 Task: For heading  Tahoma with underline.  font size for heading20,  'Change the font style of data to'Arial.  and font size to 12,  Change the alignment of both headline & data to Align left.  In the sheet  auditingSalesByMonth_2022
Action: Mouse moved to (66, 106)
Screenshot: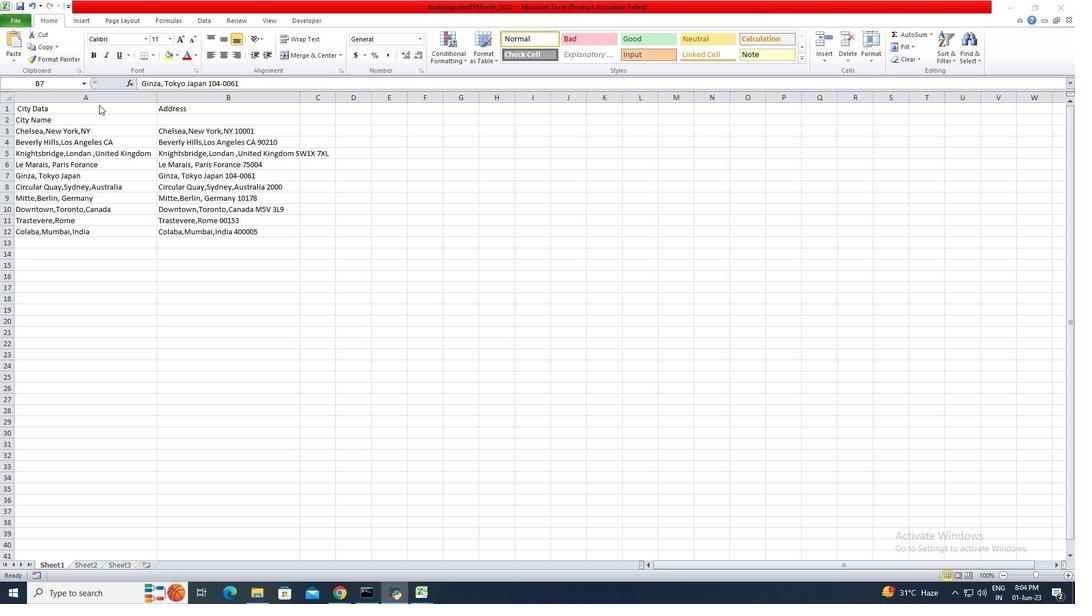 
Action: Mouse pressed left at (66, 106)
Screenshot: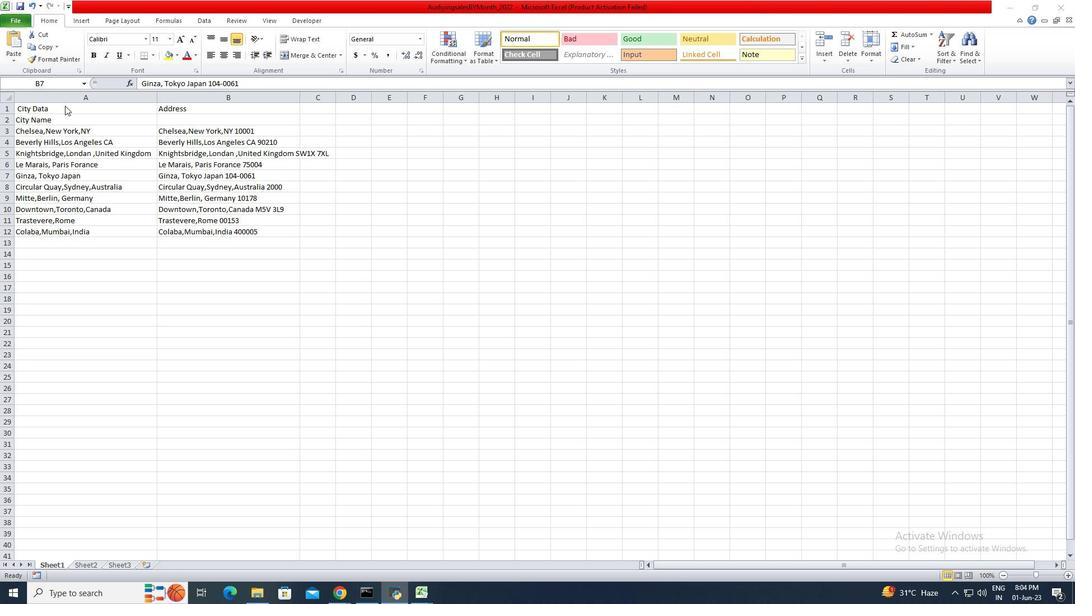 
Action: Mouse moved to (35, 111)
Screenshot: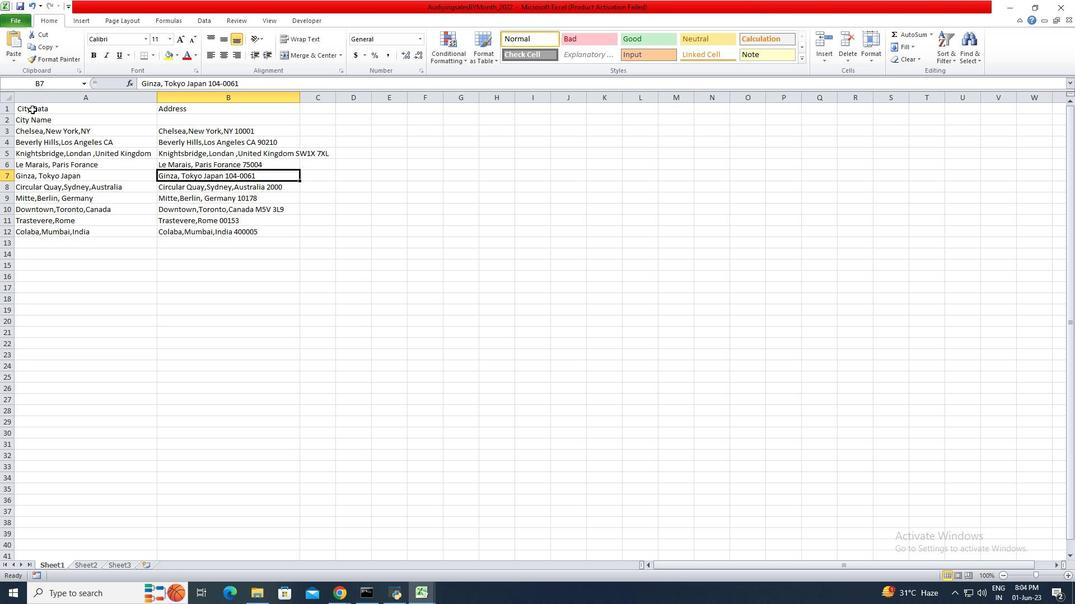 
Action: Mouse pressed left at (35, 111)
Screenshot: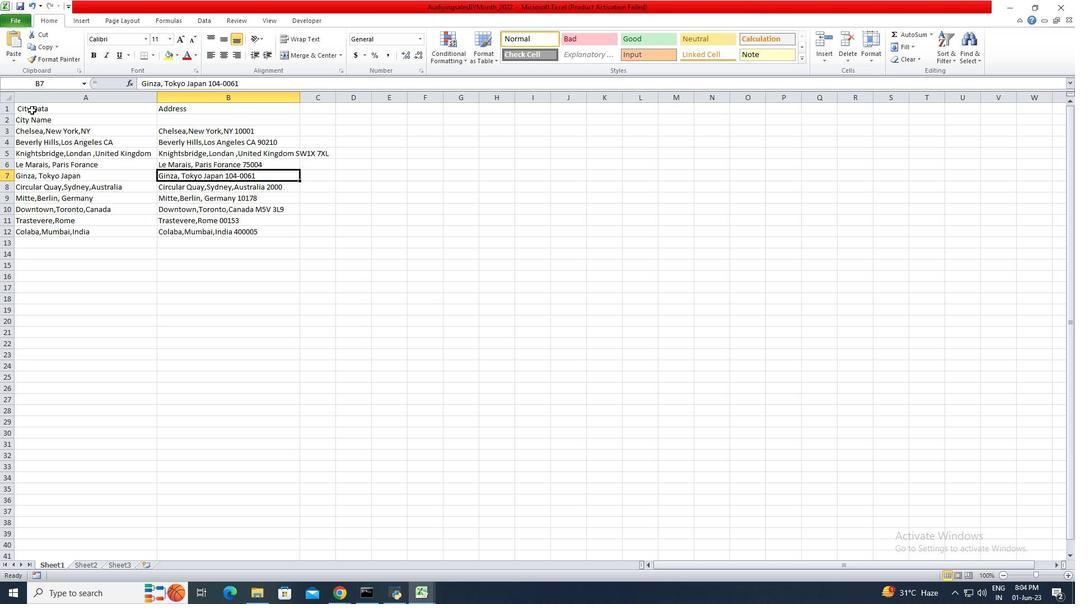 
Action: Mouse pressed left at (35, 111)
Screenshot: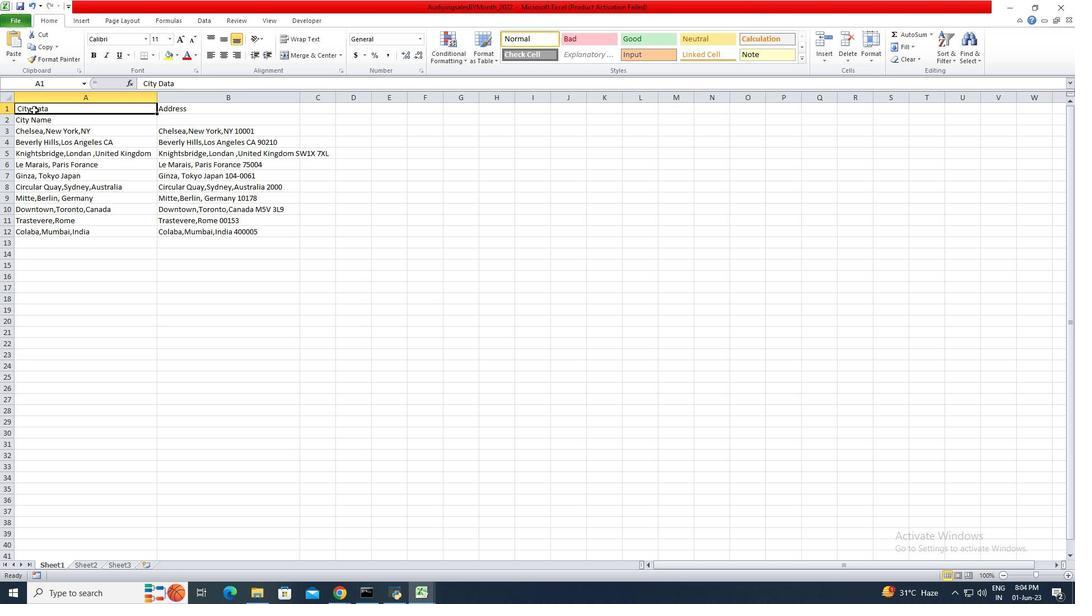 
Action: Mouse pressed left at (35, 111)
Screenshot: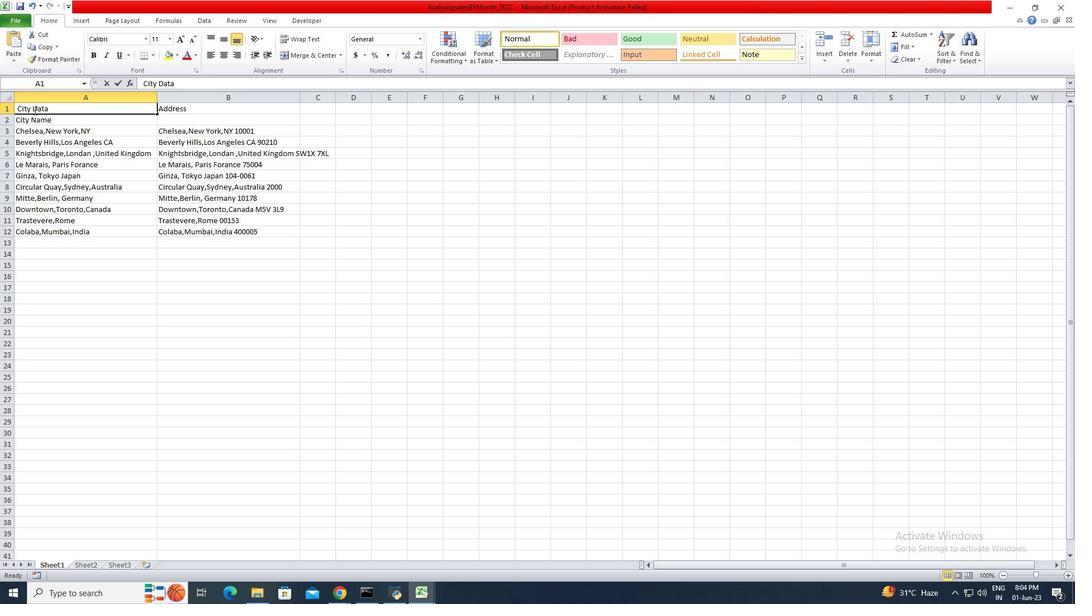 
Action: Mouse moved to (47, 111)
Screenshot: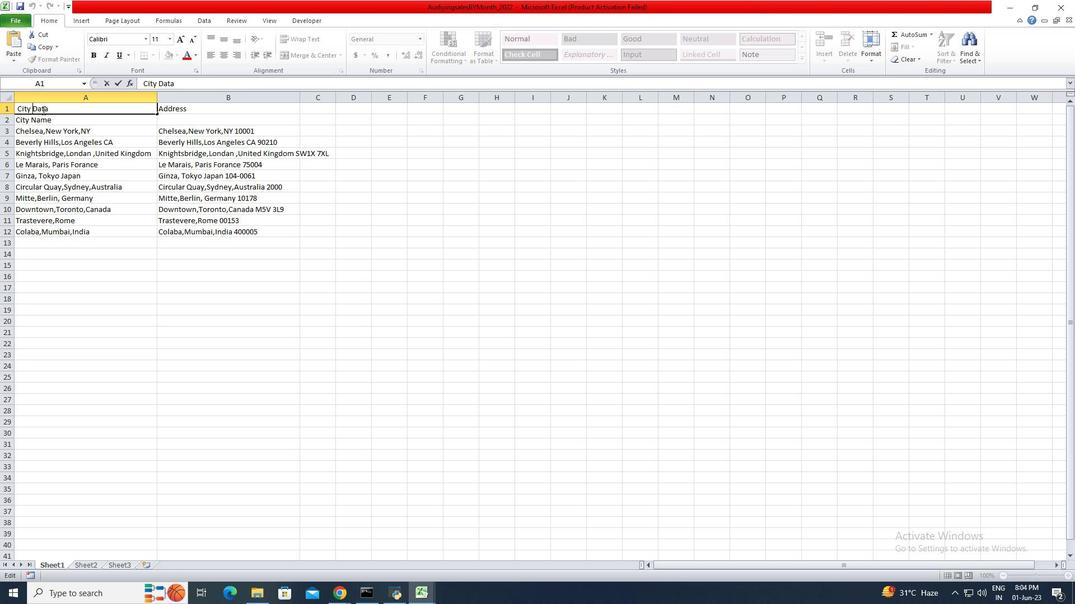 
Action: Mouse pressed left at (47, 111)
Screenshot: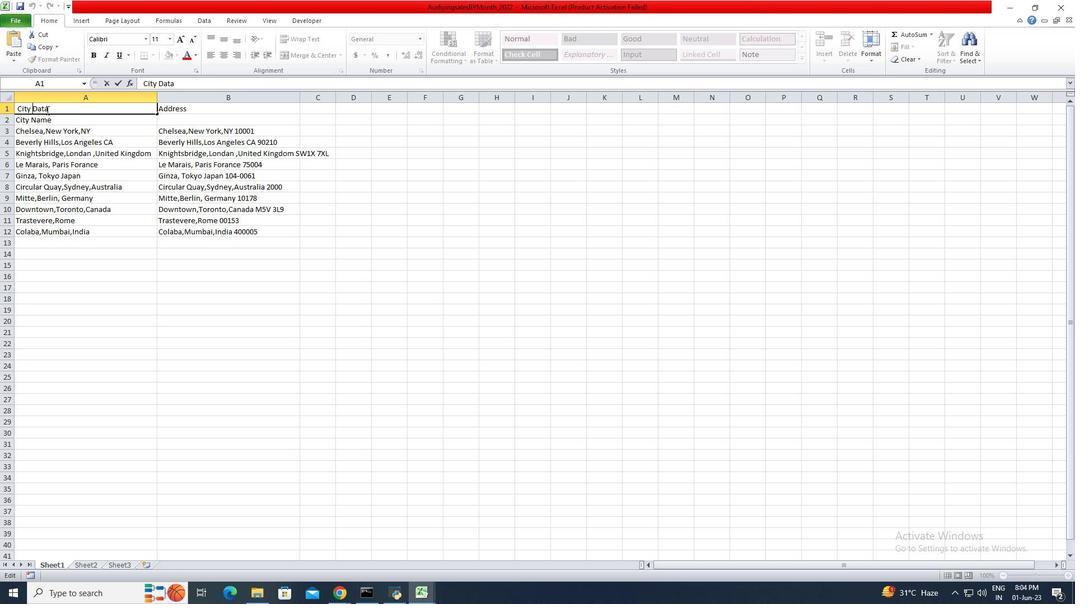 
Action: Mouse moved to (113, 39)
Screenshot: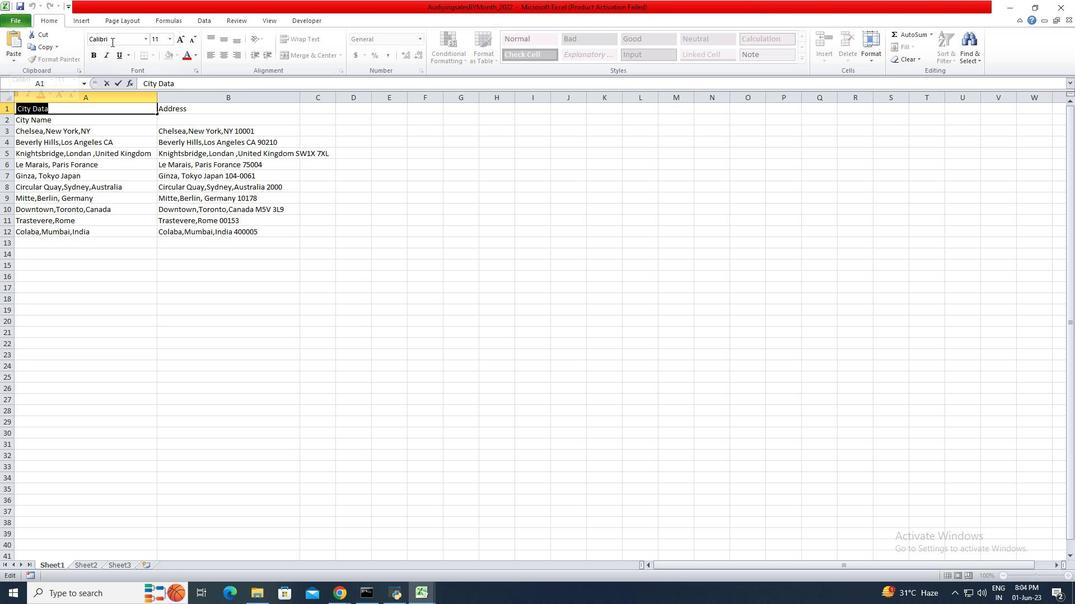 
Action: Mouse pressed left at (113, 39)
Screenshot: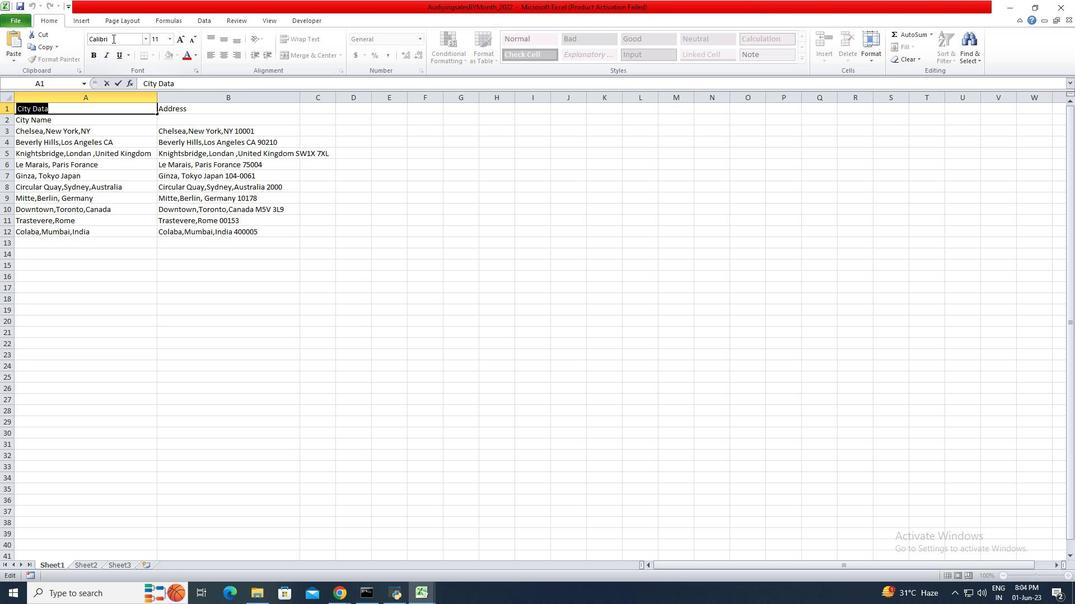 
Action: Key pressed tah<Key.enter>ctrl+U
Screenshot: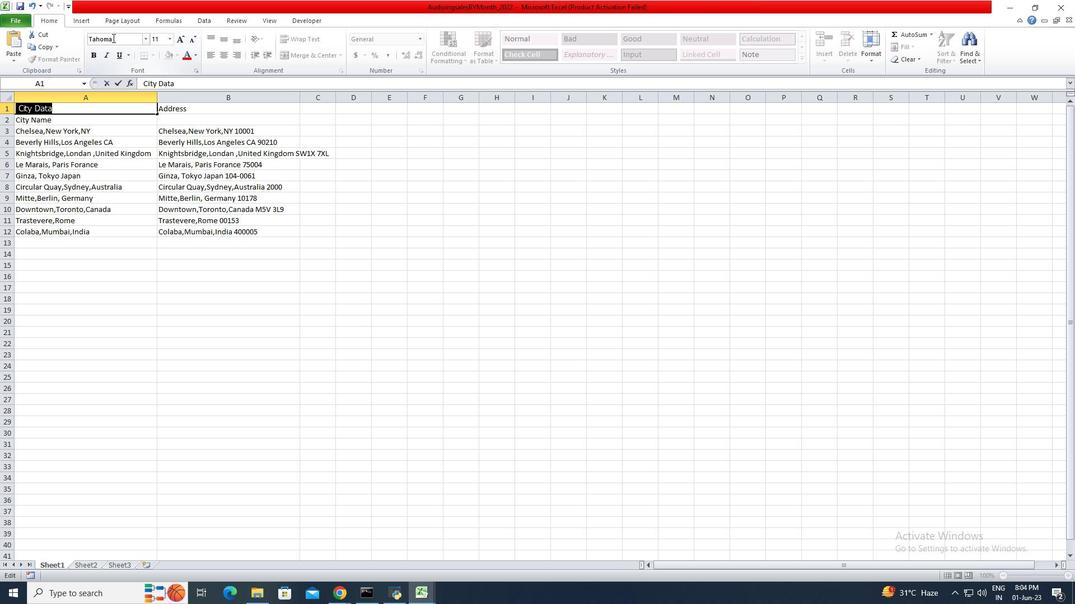 
Action: Mouse moved to (174, 36)
Screenshot: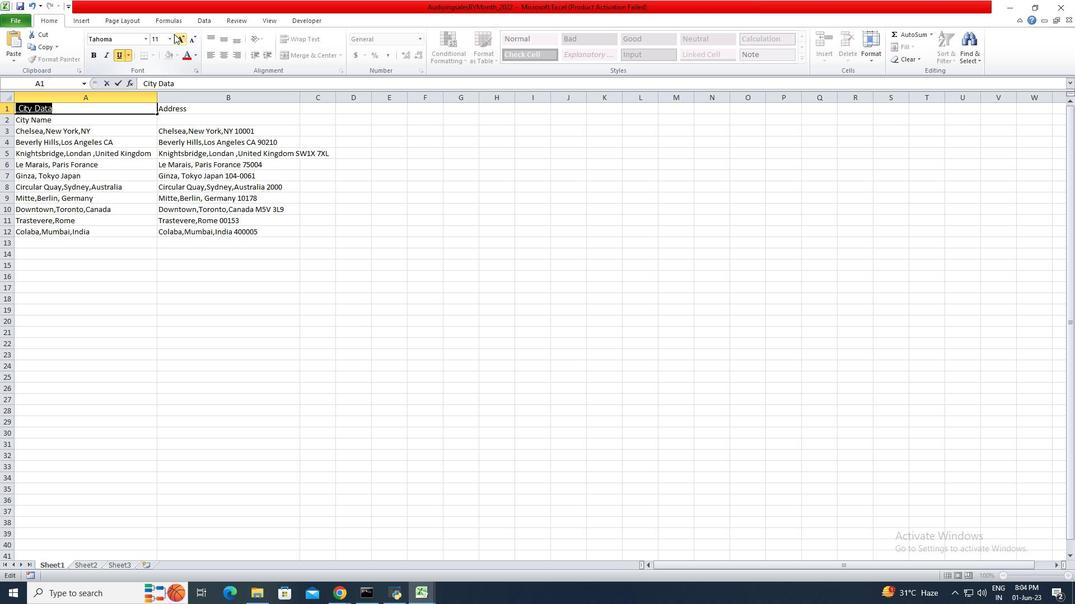 
Action: Mouse pressed left at (174, 36)
Screenshot: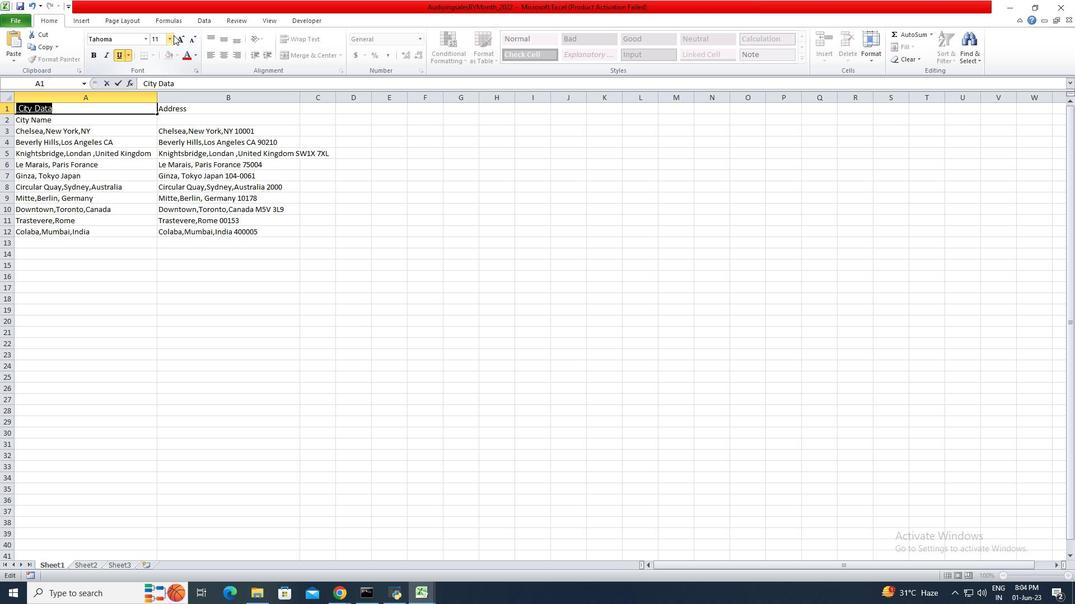 
Action: Mouse moved to (156, 129)
Screenshot: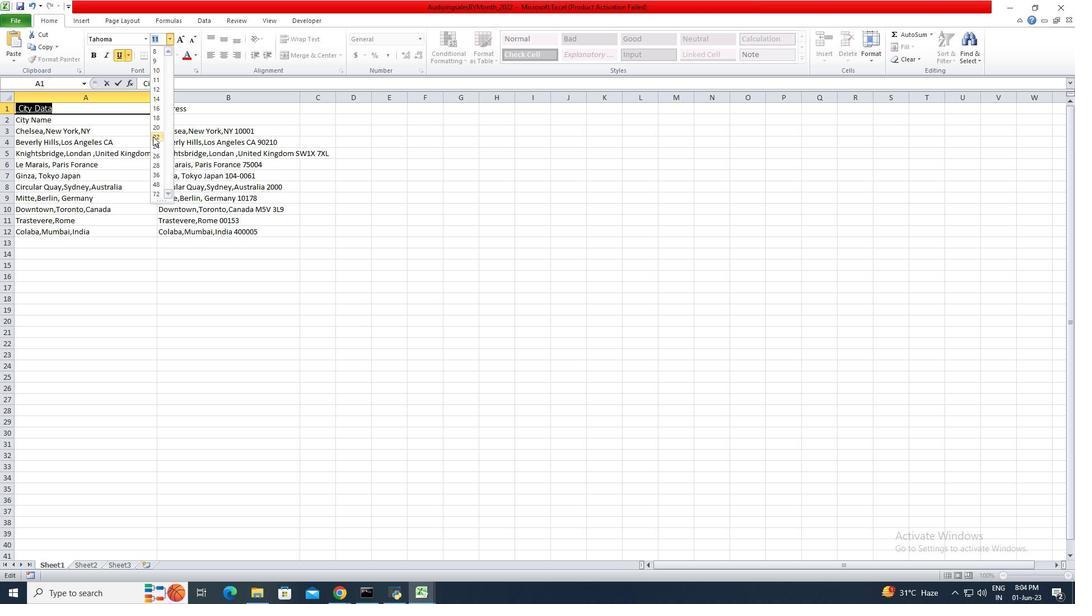 
Action: Mouse pressed left at (156, 129)
Screenshot: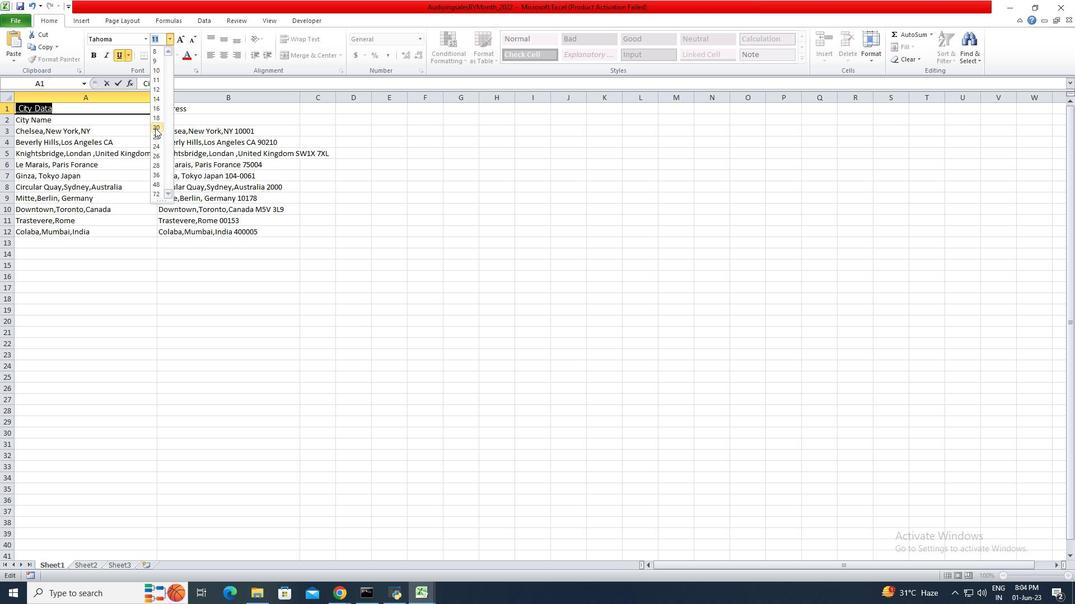 
Action: Mouse moved to (30, 121)
Screenshot: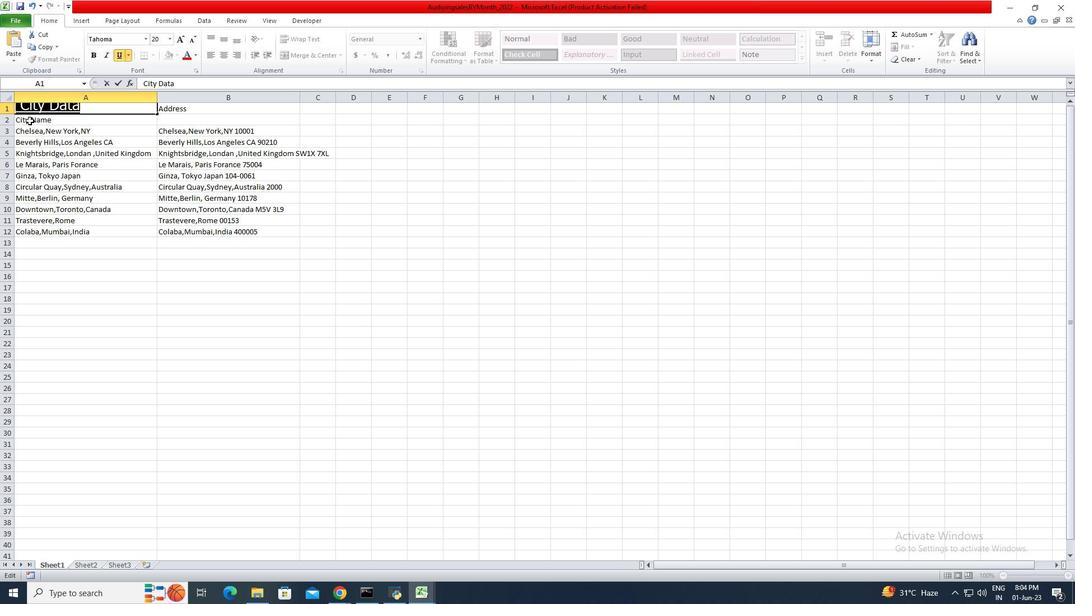 
Action: Mouse pressed left at (30, 121)
Screenshot: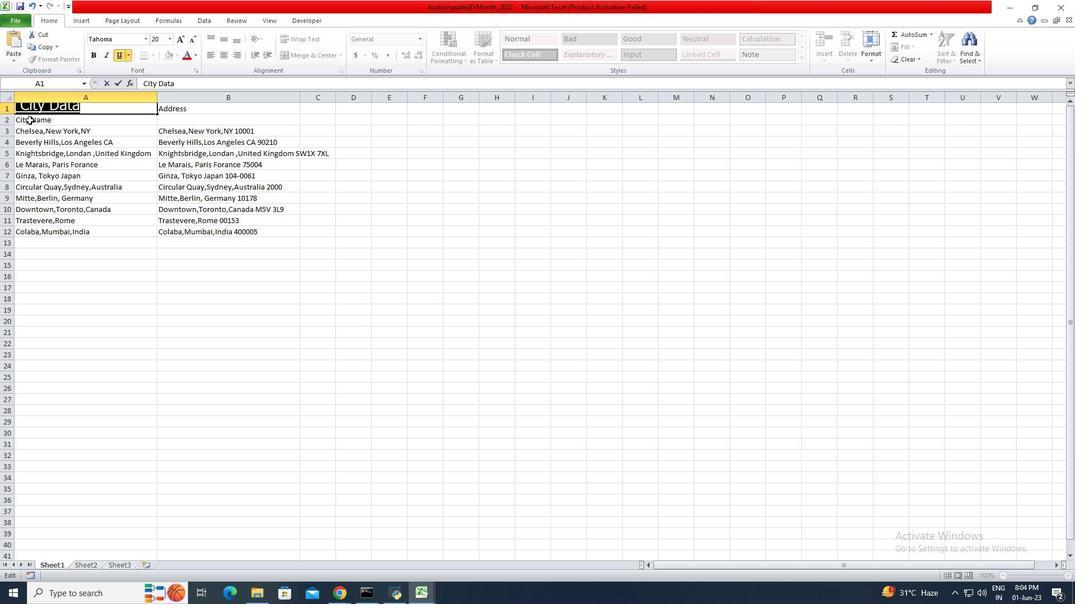 
Action: Mouse moved to (170, 129)
Screenshot: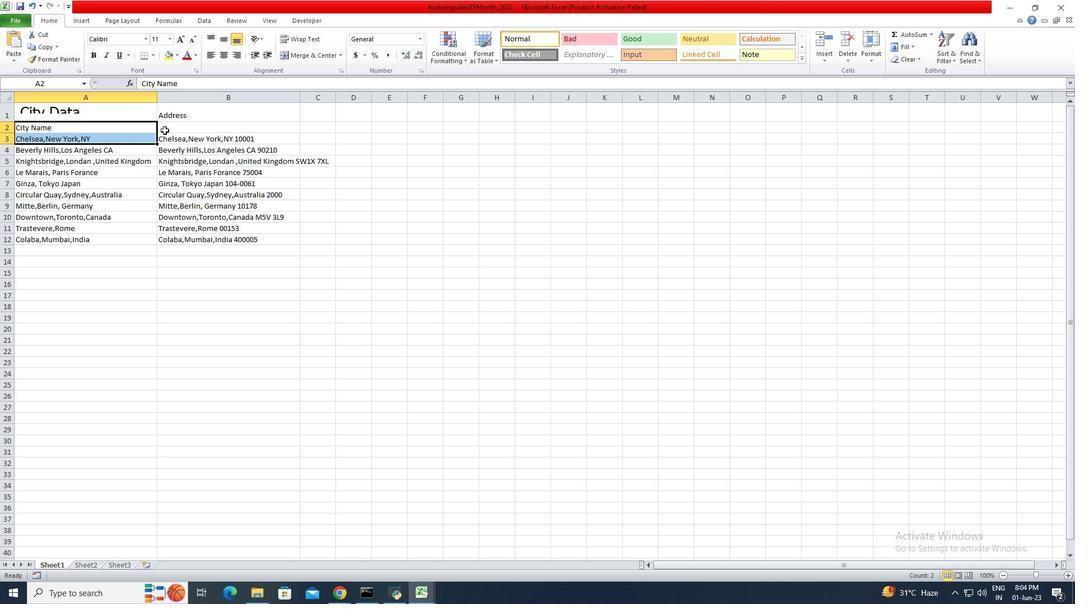 
Action: Mouse pressed left at (170, 129)
Screenshot: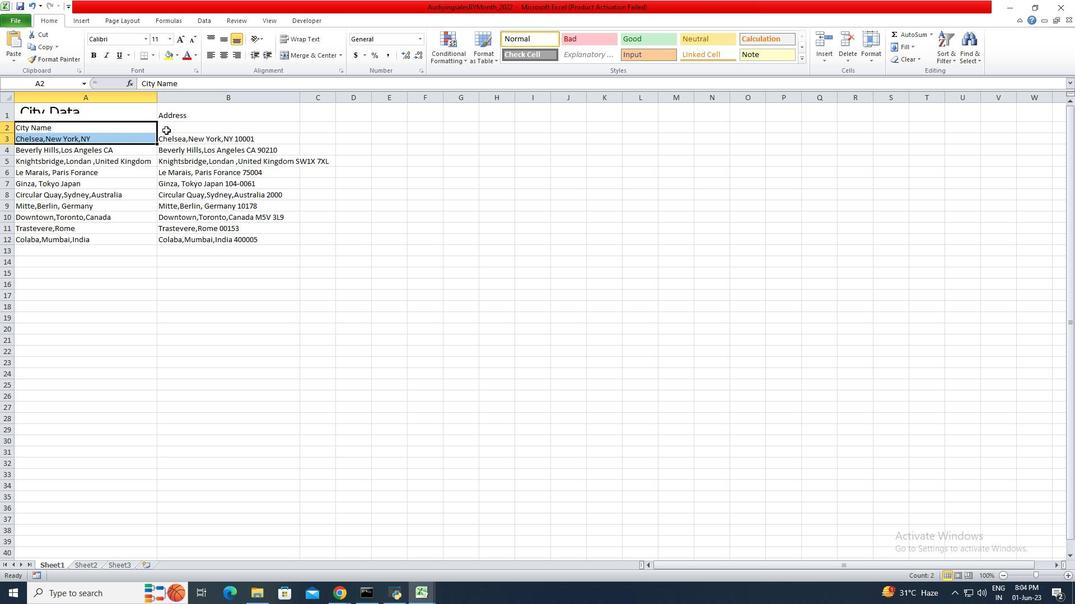 
Action: Mouse moved to (183, 119)
Screenshot: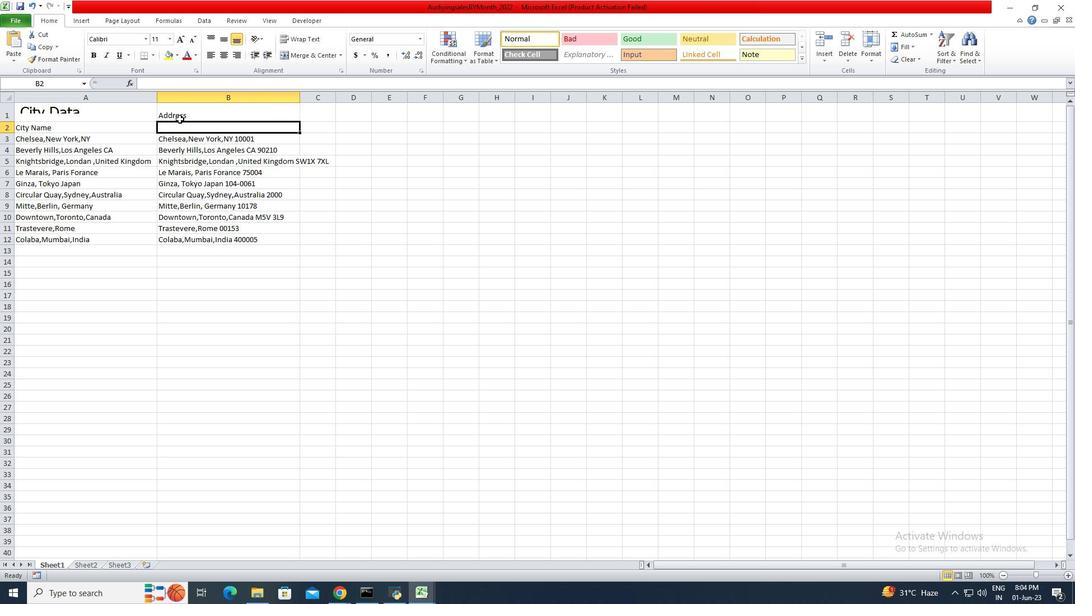 
Action: Mouse pressed left at (183, 119)
Screenshot: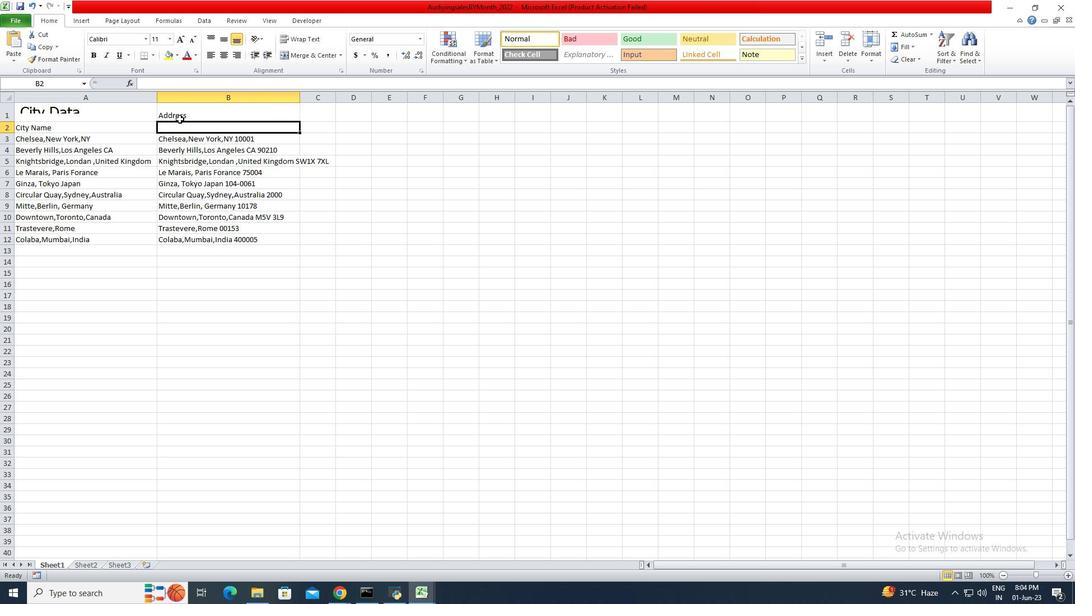 
Action: Mouse moved to (186, 117)
Screenshot: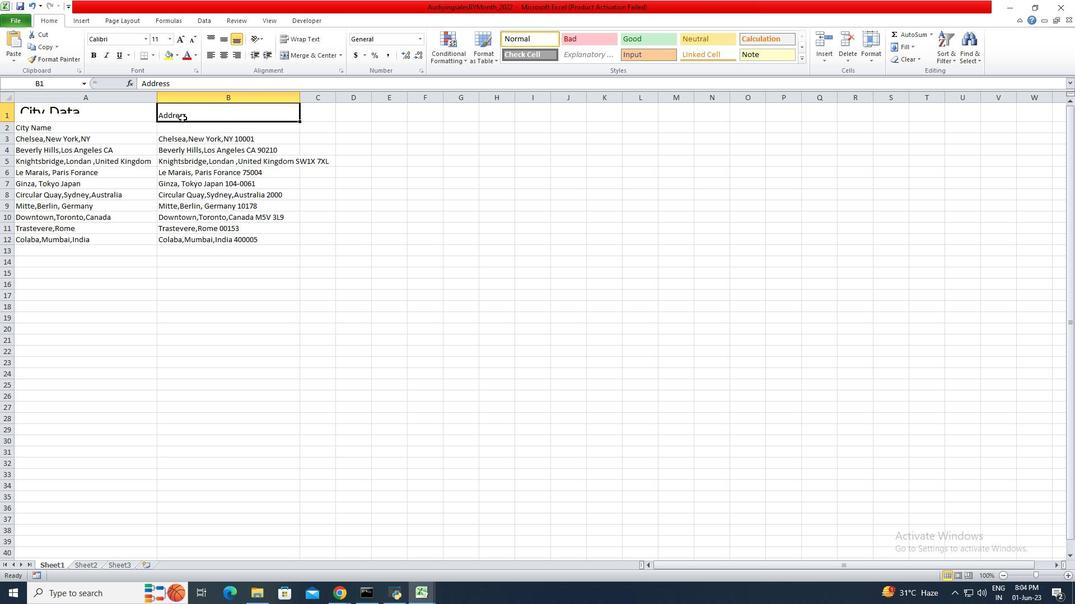 
Action: Mouse pressed left at (186, 117)
Screenshot: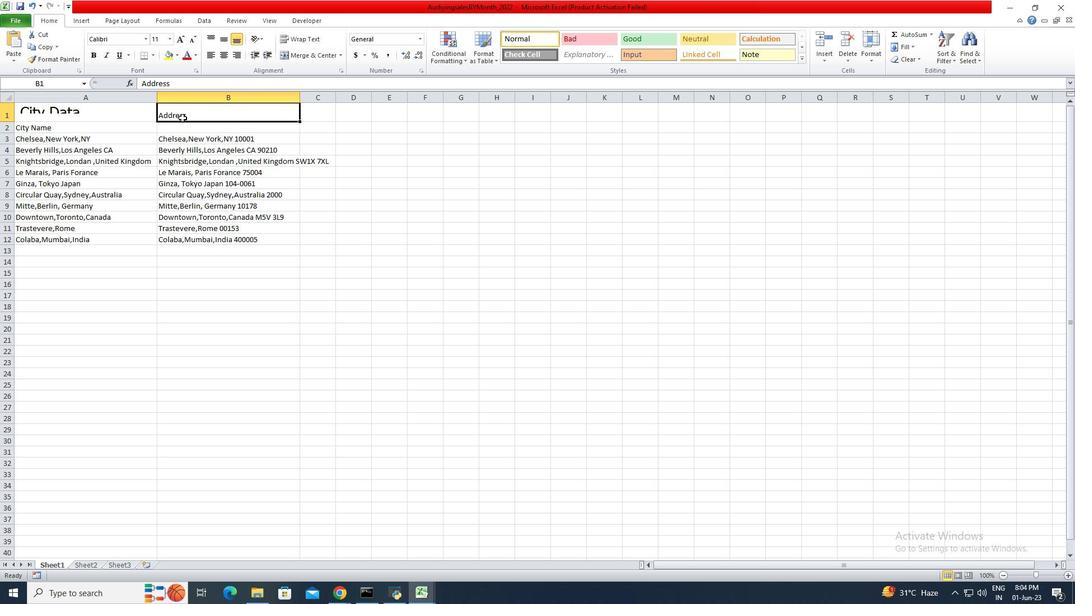 
Action: Mouse pressed left at (186, 117)
Screenshot: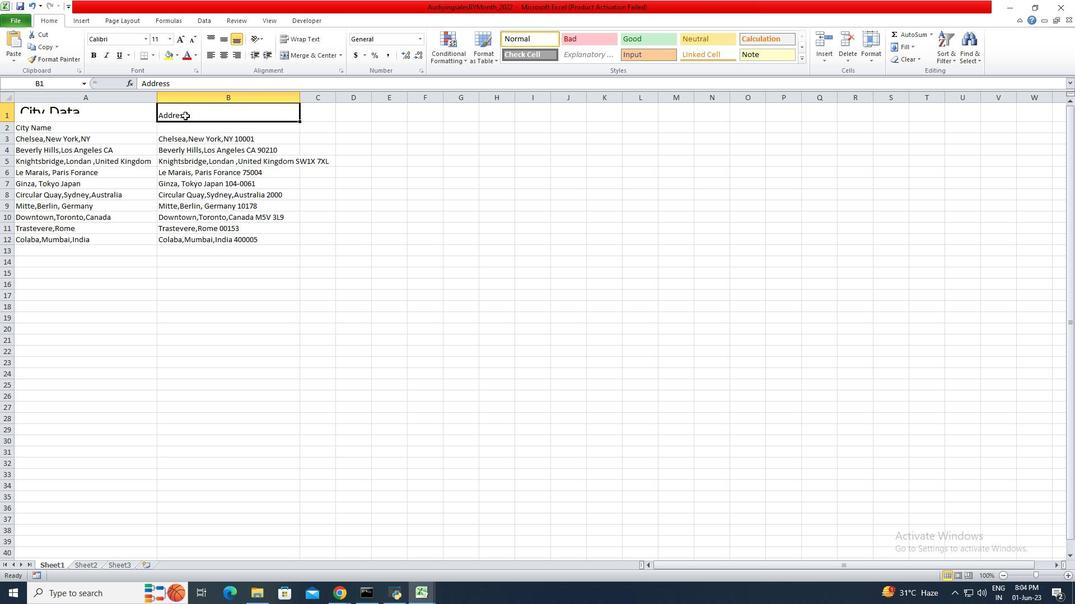 
Action: Mouse pressed left at (186, 117)
Screenshot: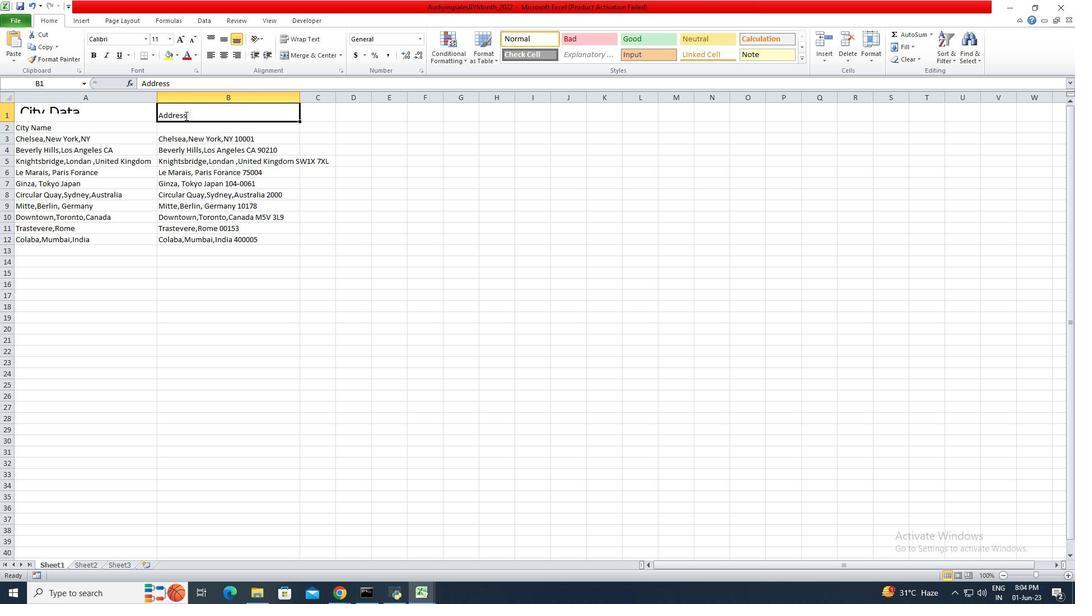 
Action: Mouse pressed left at (186, 117)
Screenshot: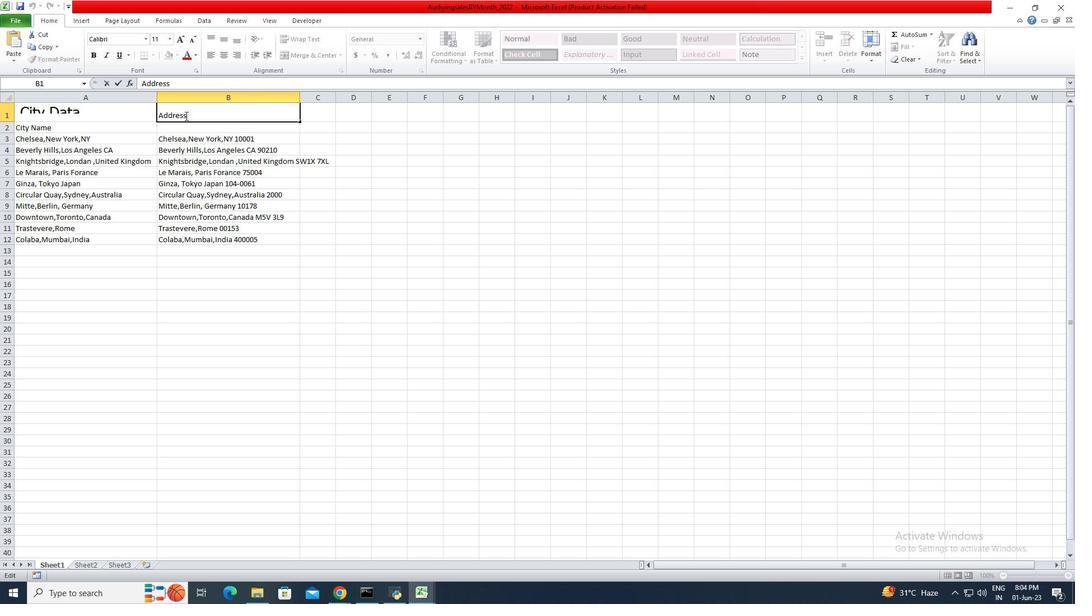 
Action: Mouse moved to (169, 117)
Screenshot: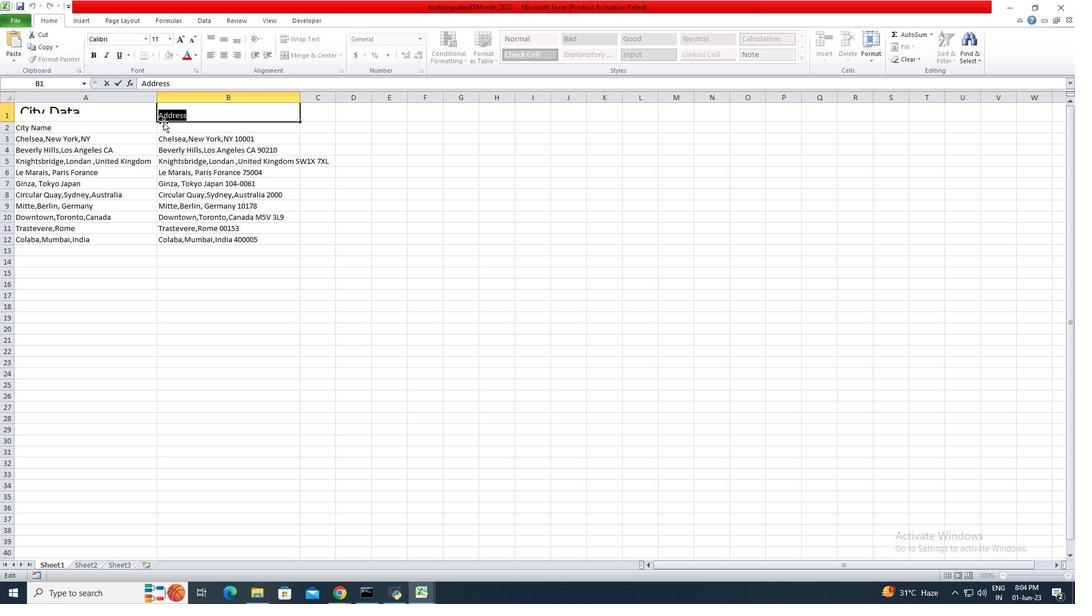 
Action: Mouse pressed right at (169, 117)
Screenshot: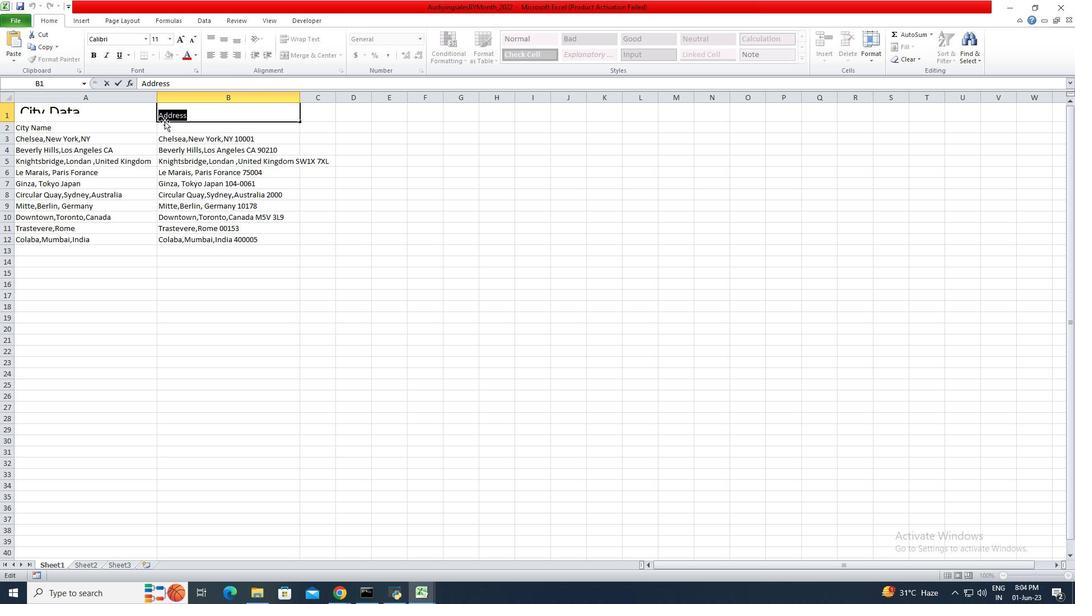 
Action: Mouse moved to (183, 126)
Screenshot: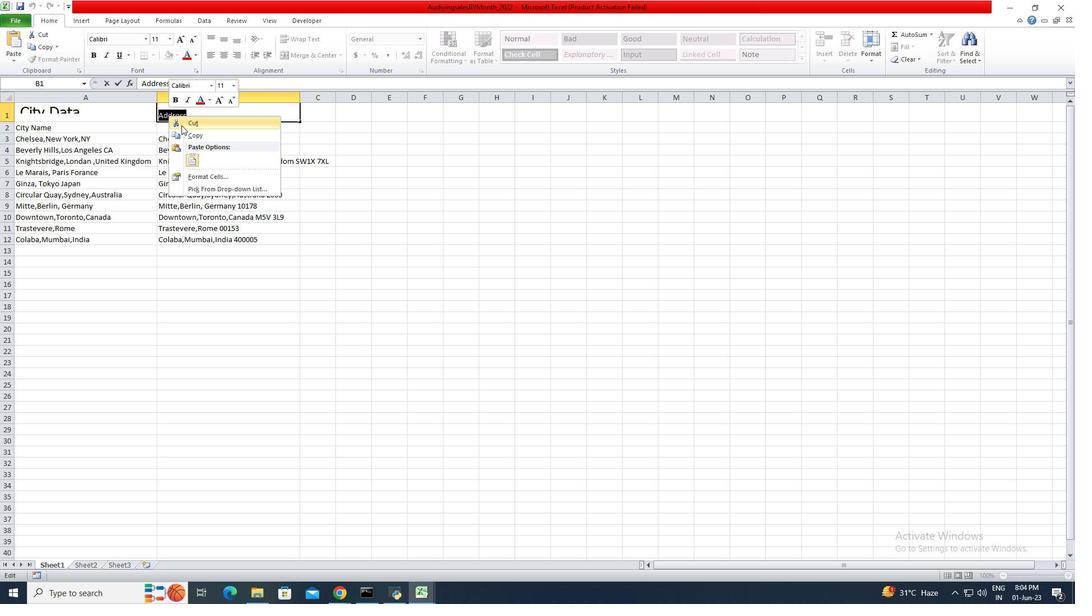 
Action: Mouse pressed left at (183, 126)
Screenshot: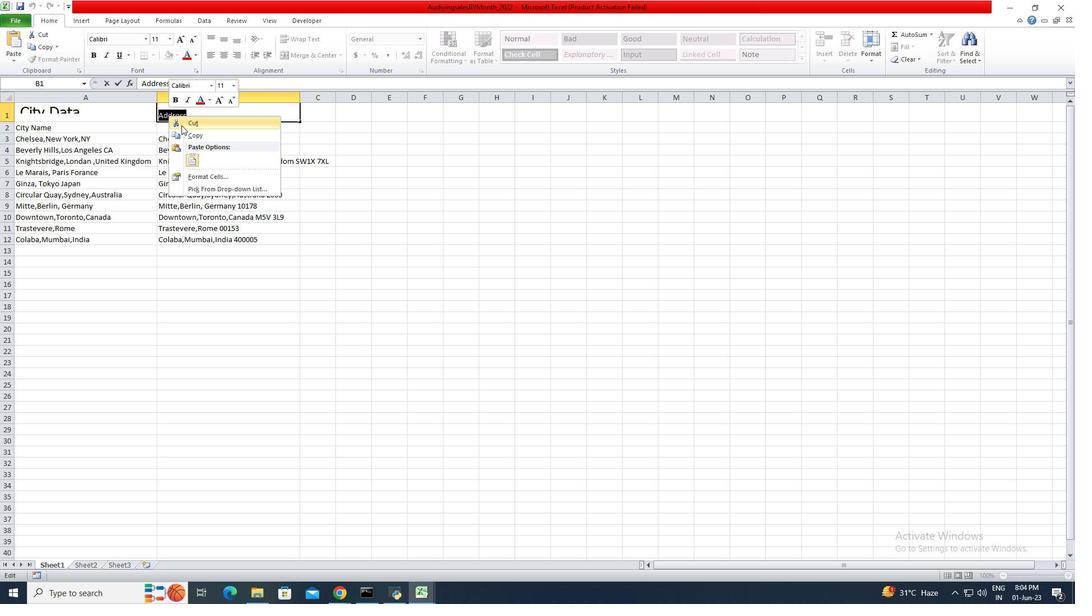 
Action: Mouse moved to (170, 131)
Screenshot: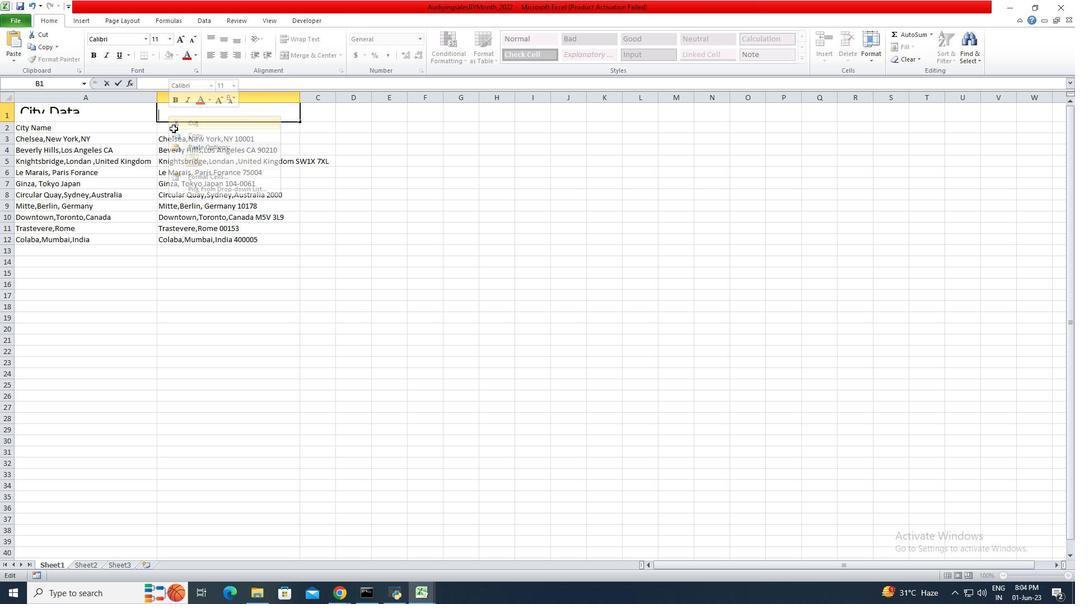 
Action: Mouse pressed left at (170, 131)
Screenshot: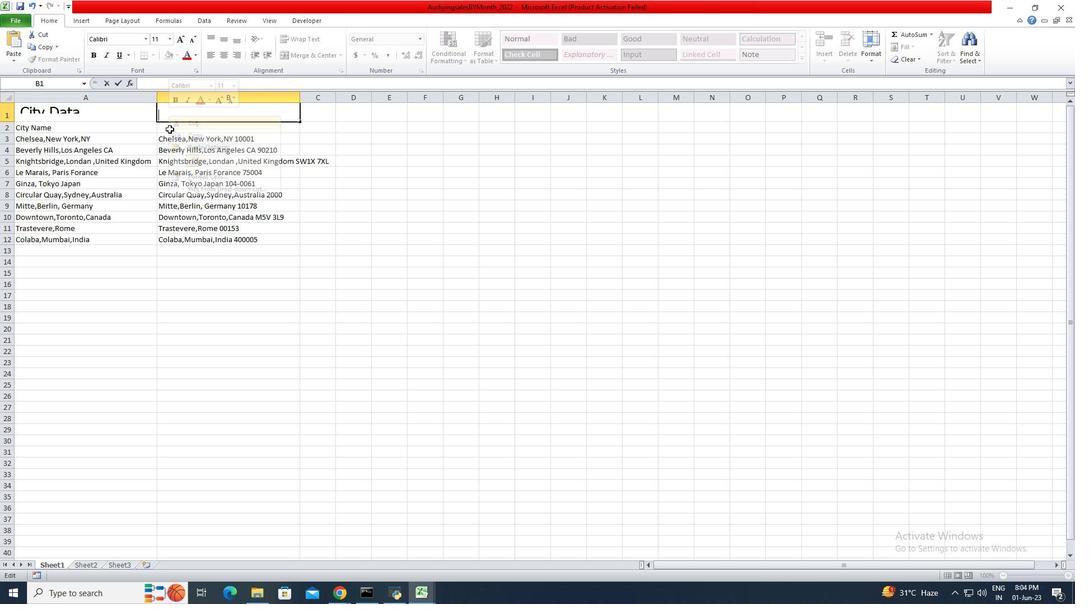 
Action: Mouse pressed right at (170, 131)
Screenshot: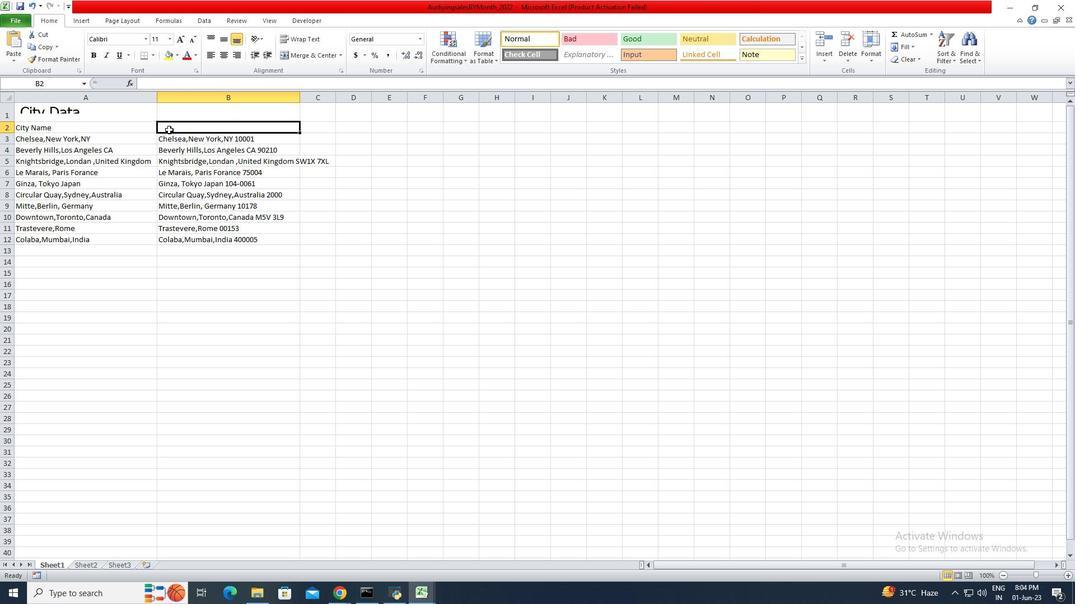 
Action: Mouse moved to (458, 259)
Screenshot: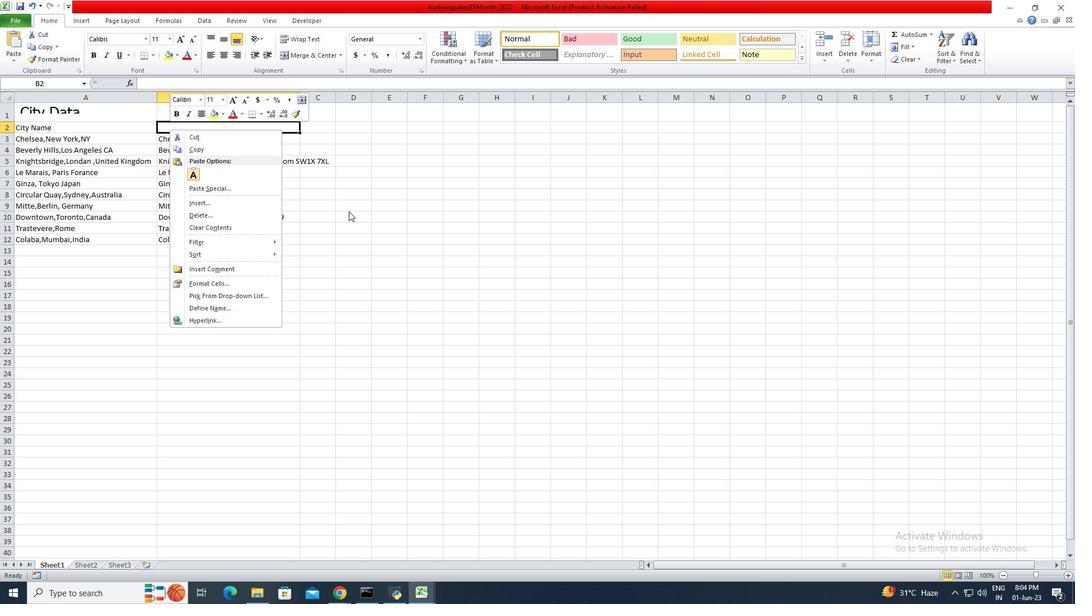 
Action: Mouse pressed left at (458, 259)
Screenshot: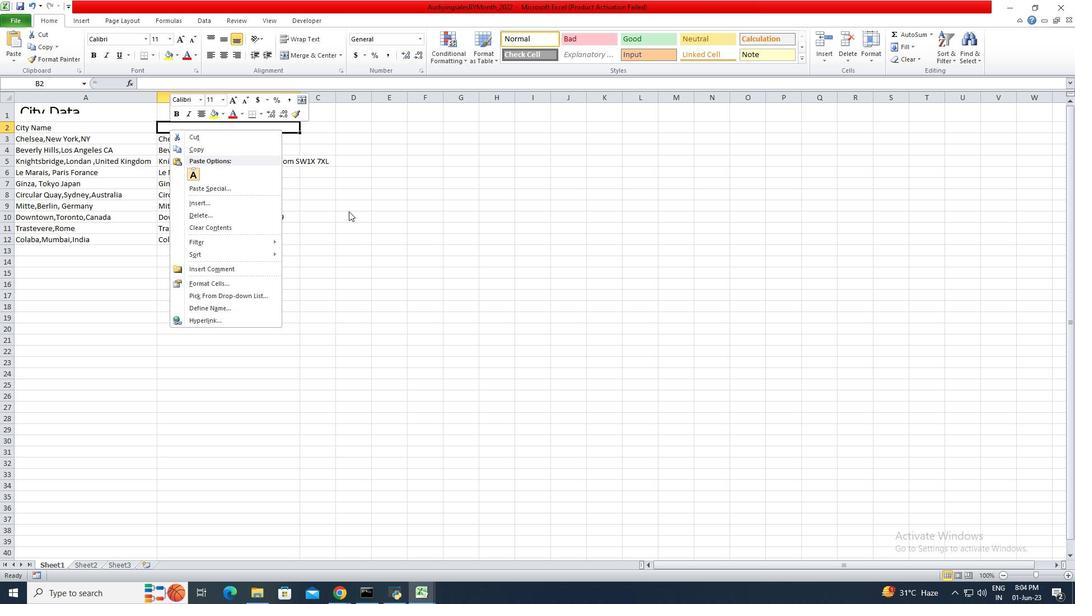 
Action: Mouse moved to (212, 145)
Screenshot: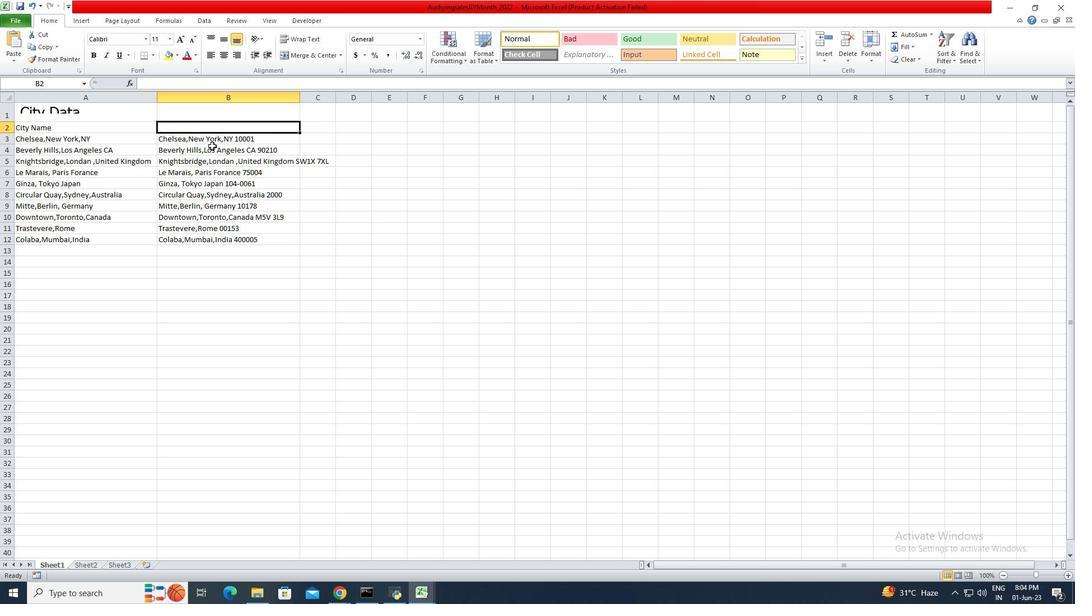 
Action: Key pressed ctrl+V
Screenshot: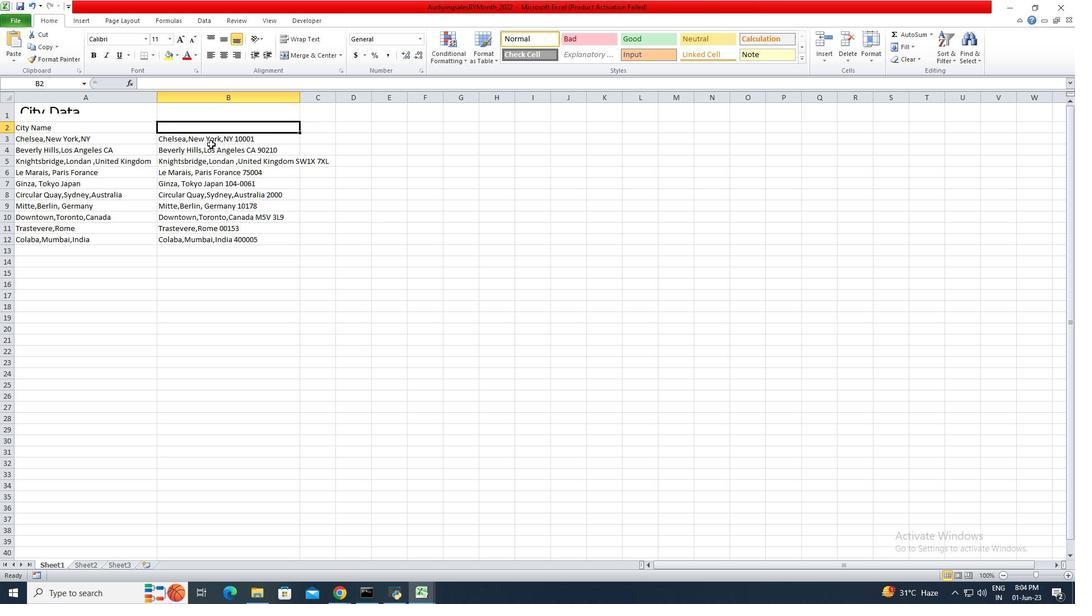 
Action: Mouse moved to (211, 127)
Screenshot: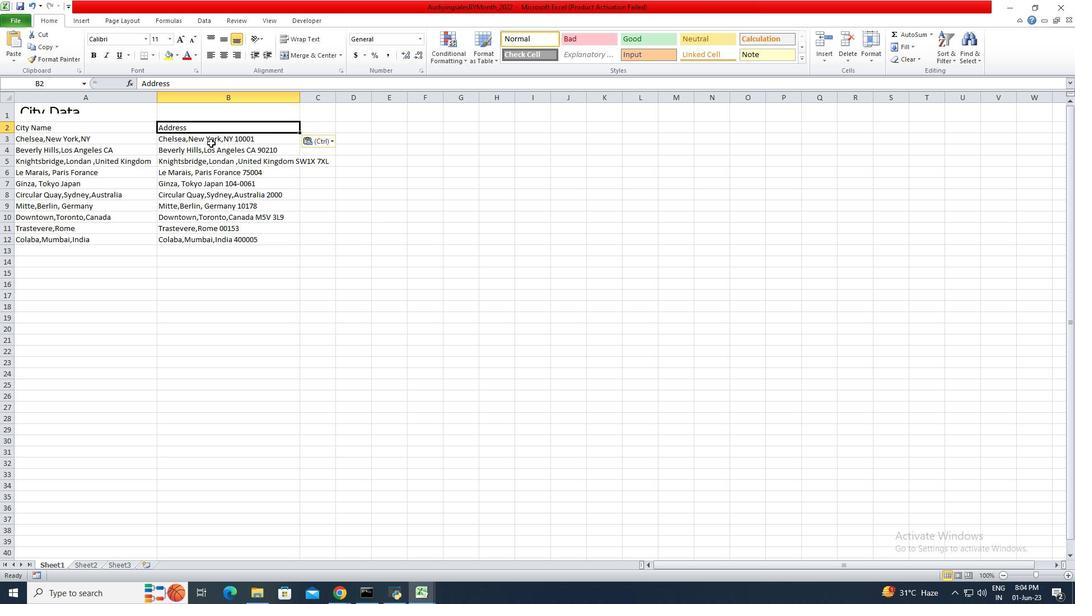 
Action: Mouse pressed left at (211, 127)
Screenshot: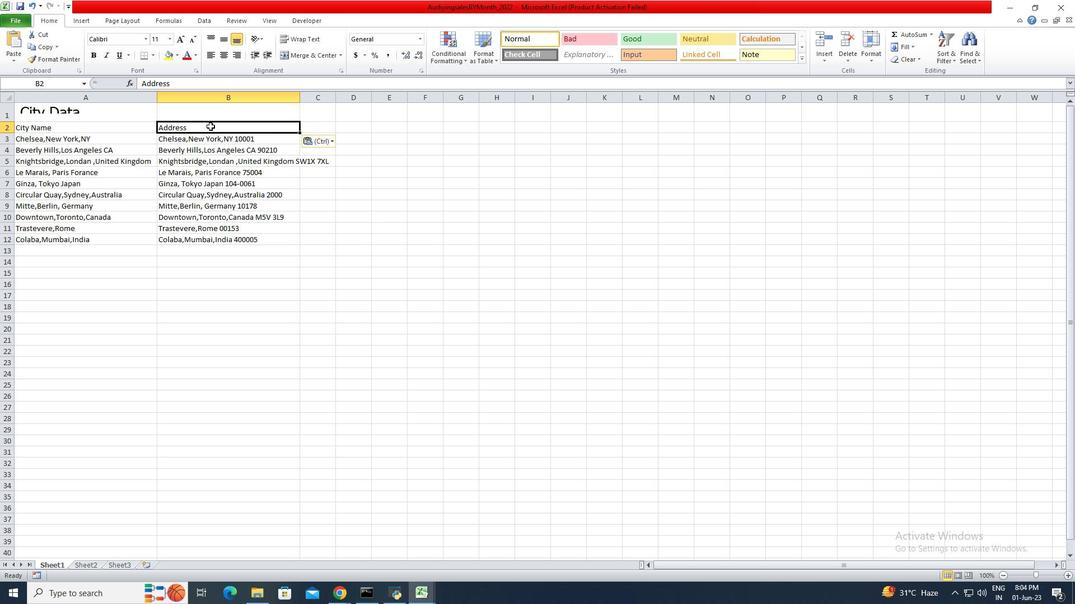 
Action: Mouse moved to (64, 133)
Screenshot: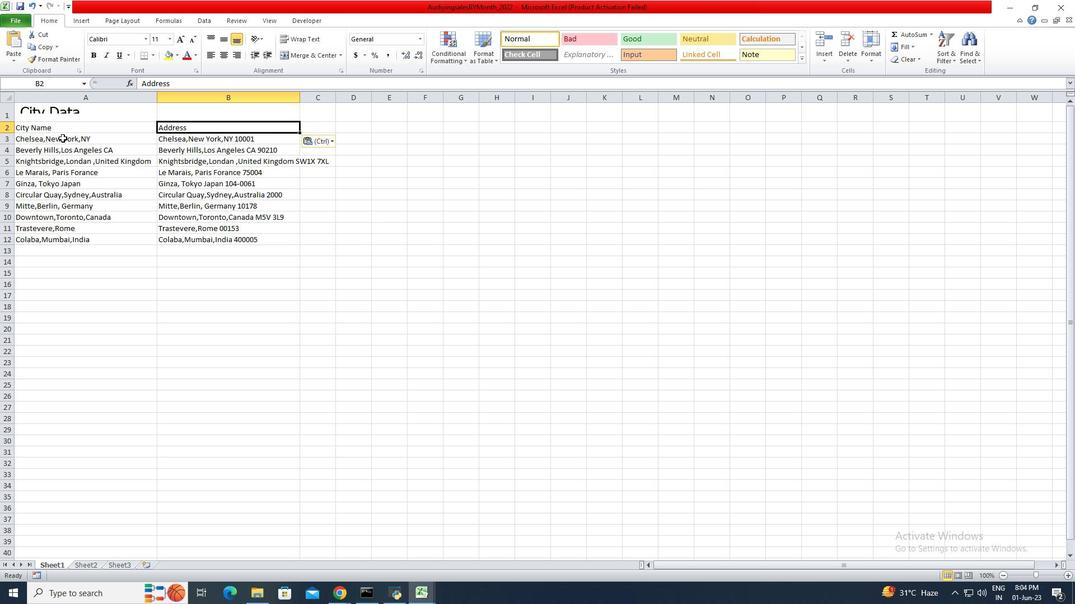 
Action: Mouse pressed left at (64, 133)
Screenshot: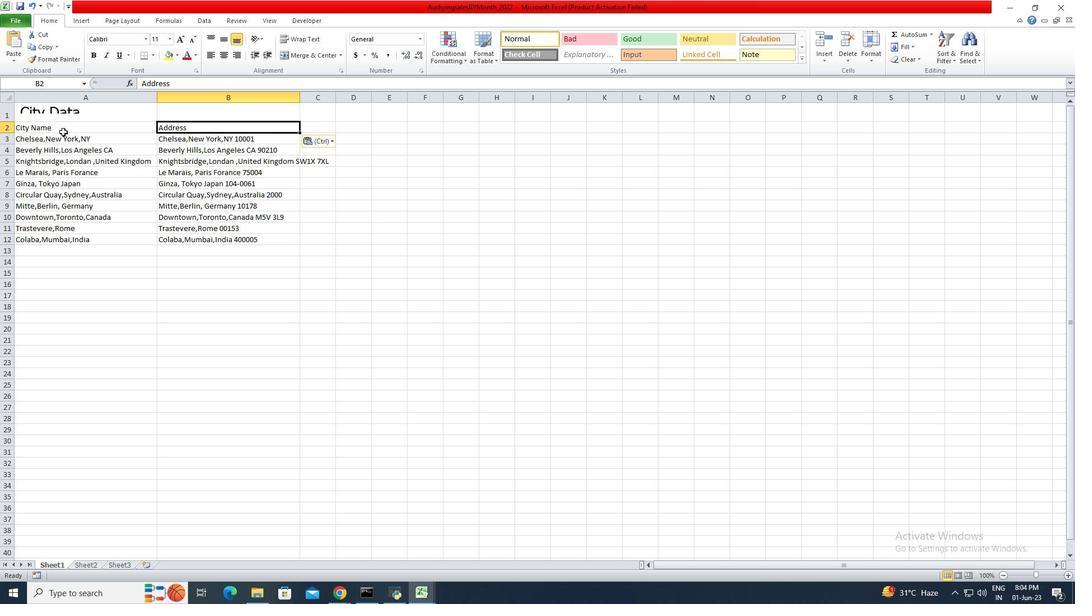 
Action: Mouse moved to (30, 127)
Screenshot: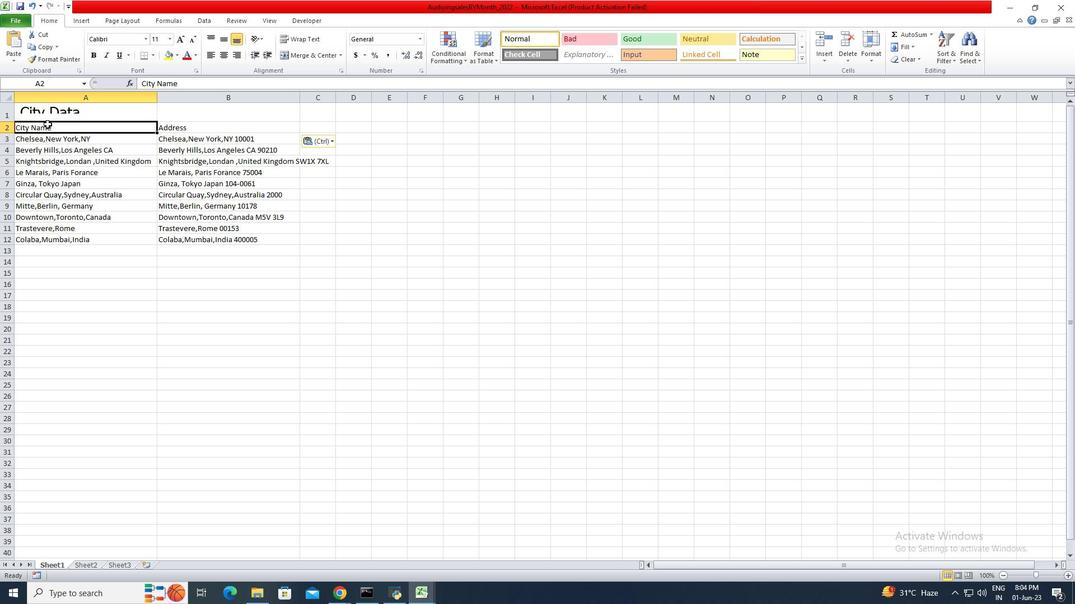 
Action: Mouse pressed left at (30, 127)
Screenshot: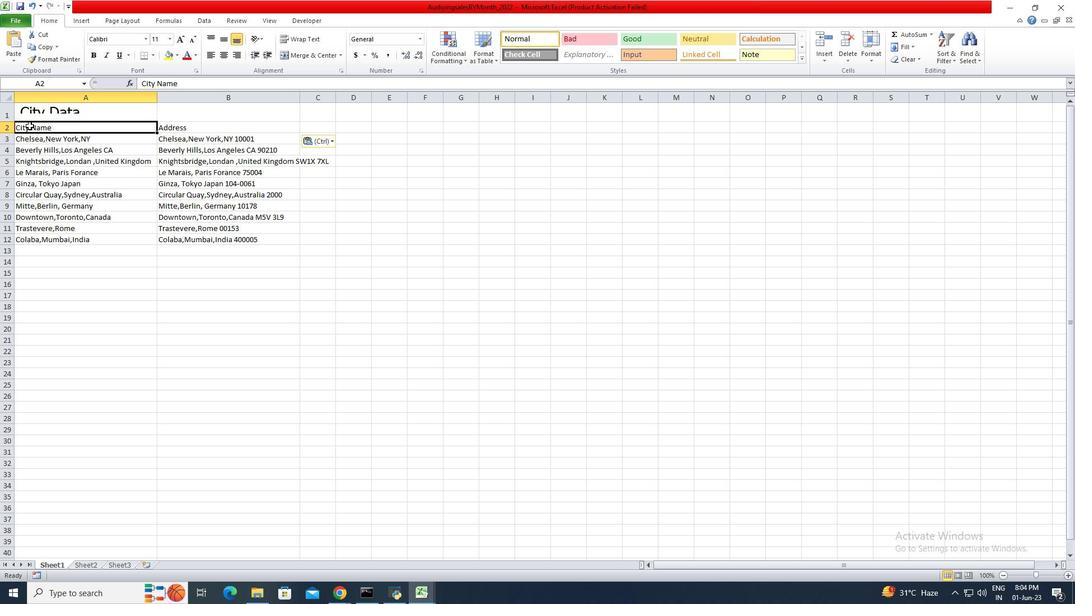 
Action: Mouse moved to (237, 165)
Screenshot: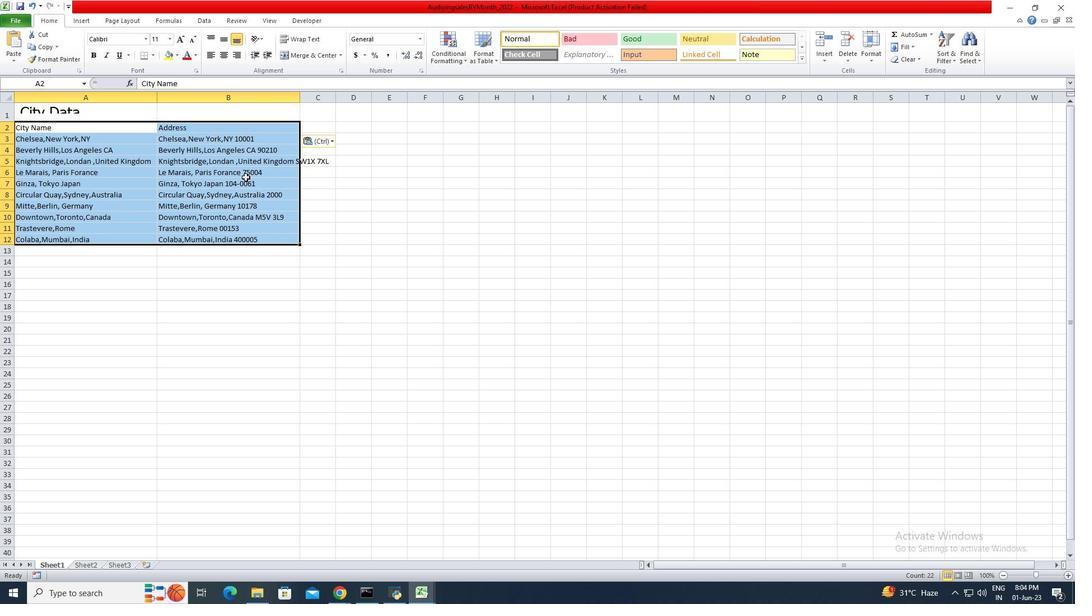 
Action: Mouse pressed left at (237, 165)
Screenshot: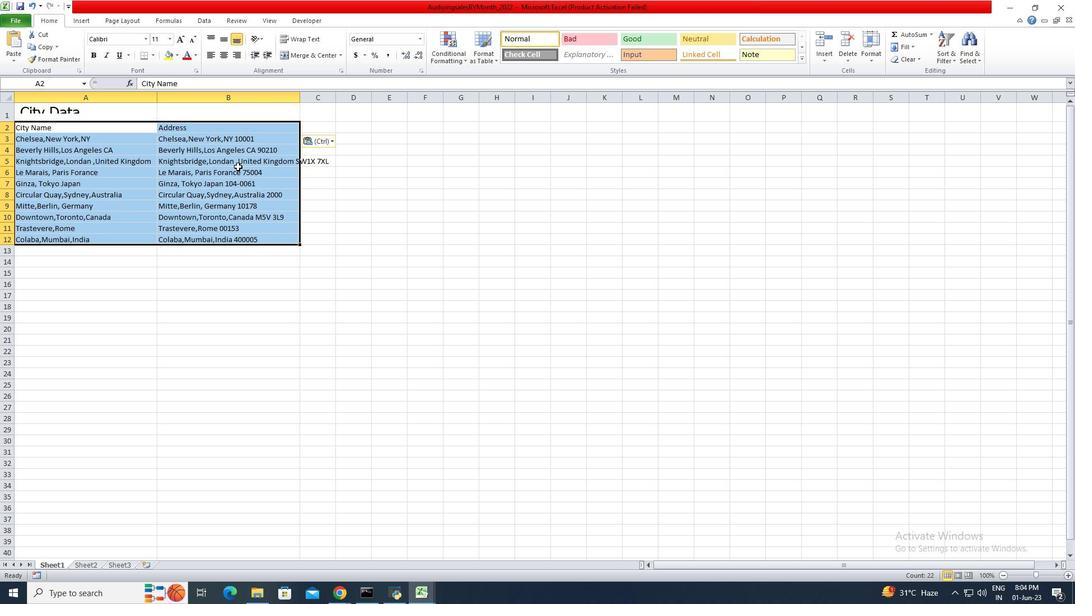 
Action: Mouse moved to (300, 99)
Screenshot: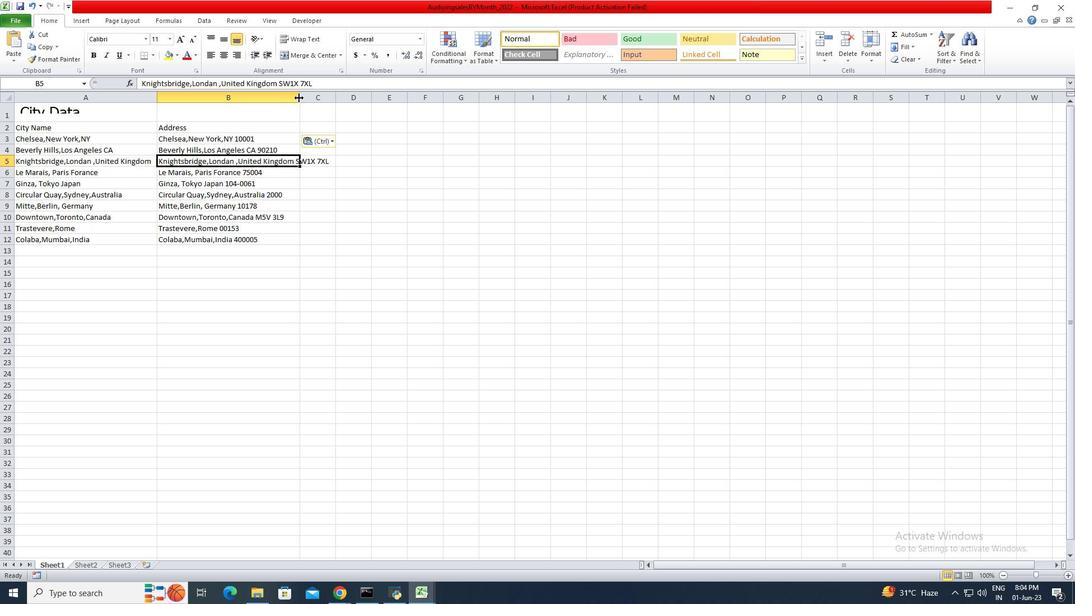 
Action: Mouse pressed left at (300, 99)
Screenshot: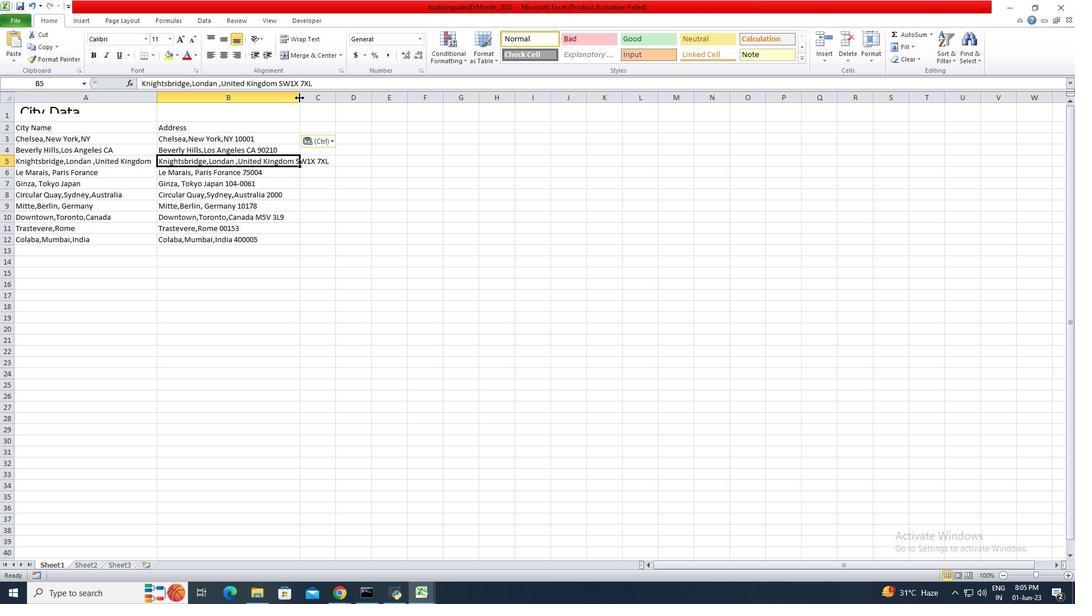 
Action: Mouse pressed left at (300, 99)
Screenshot: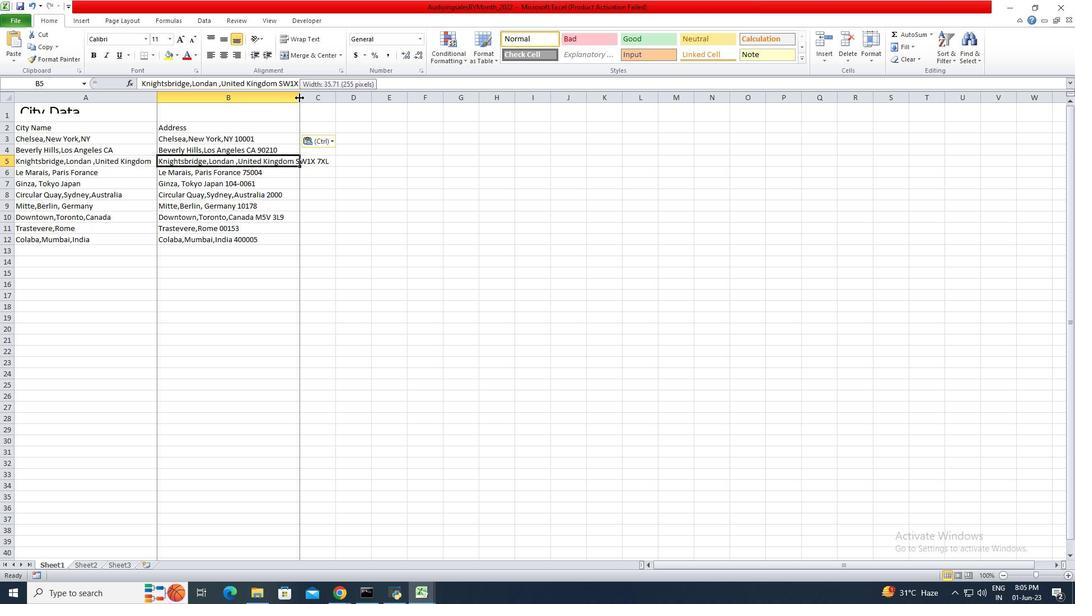 
Action: Mouse moved to (39, 128)
Screenshot: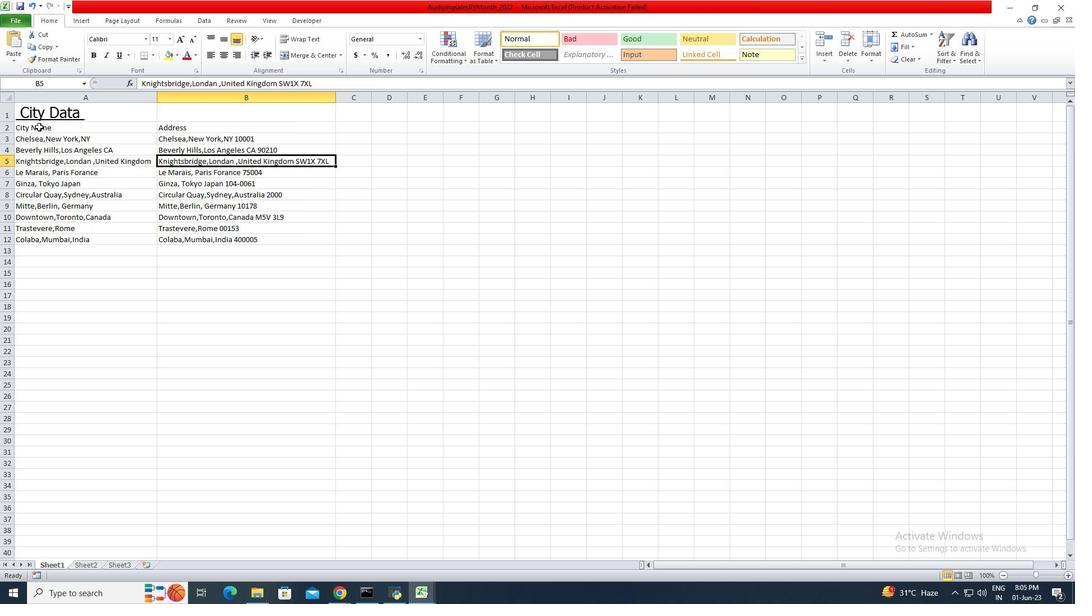 
Action: Mouse pressed left at (39, 128)
Screenshot: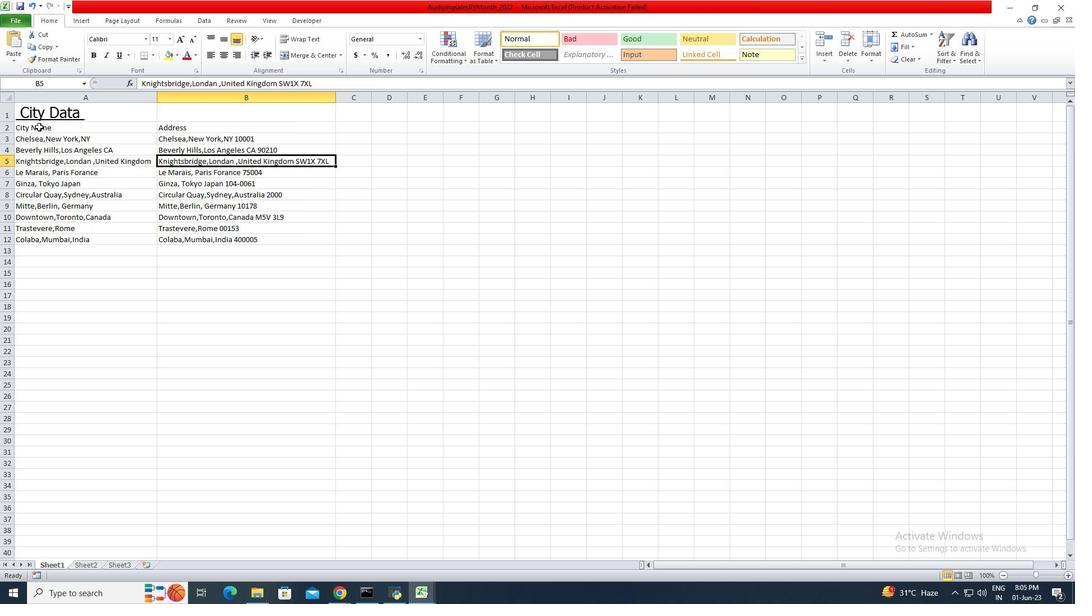 
Action: Mouse moved to (124, 38)
Screenshot: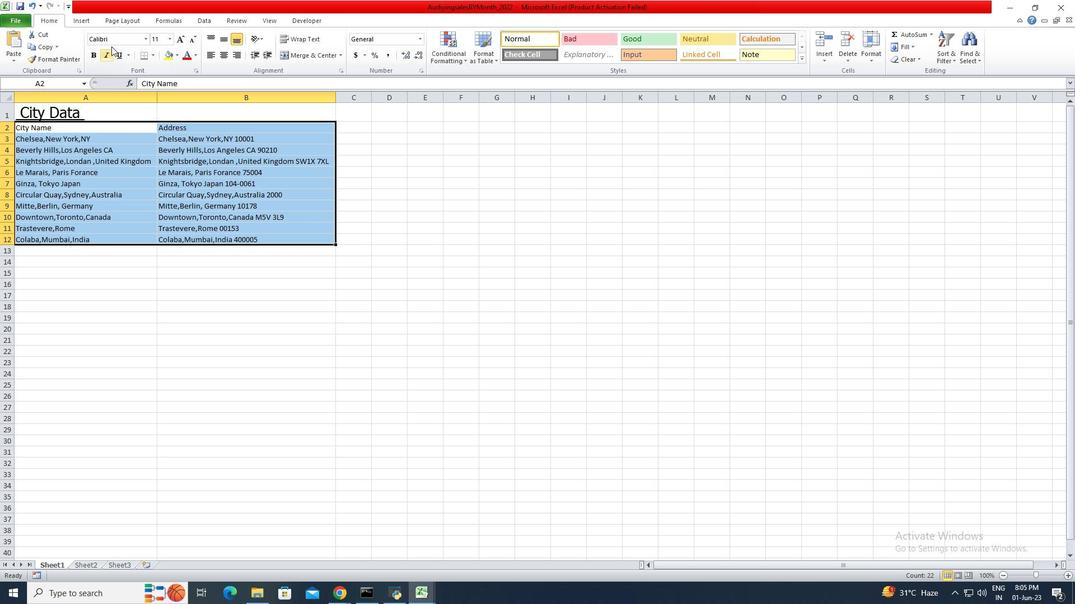 
Action: Mouse pressed left at (124, 38)
Screenshot: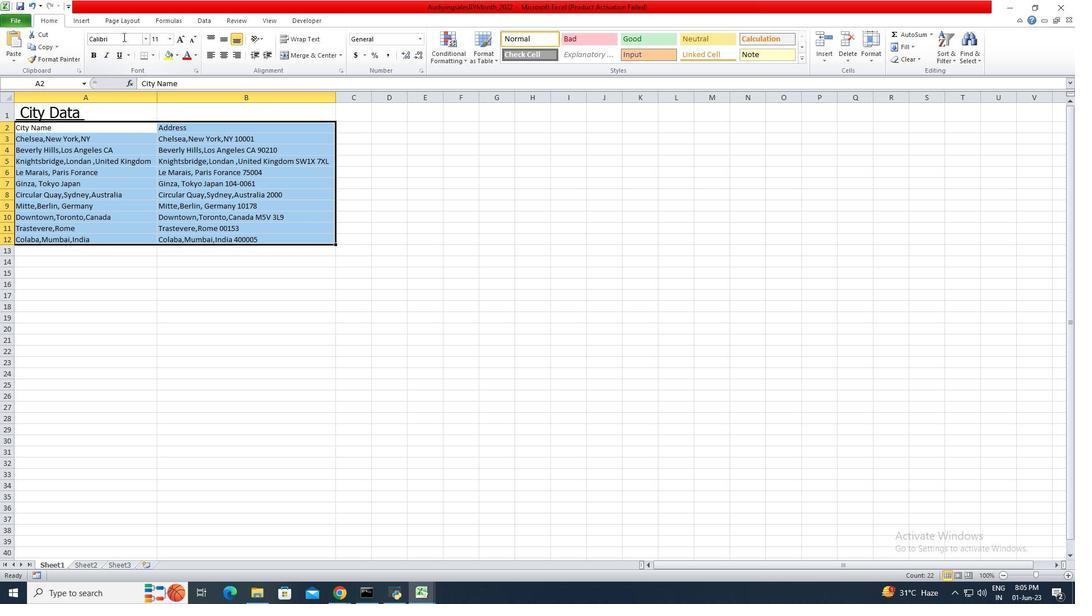 
Action: Key pressed <Key.shift>Ar<Key.enter>
Screenshot: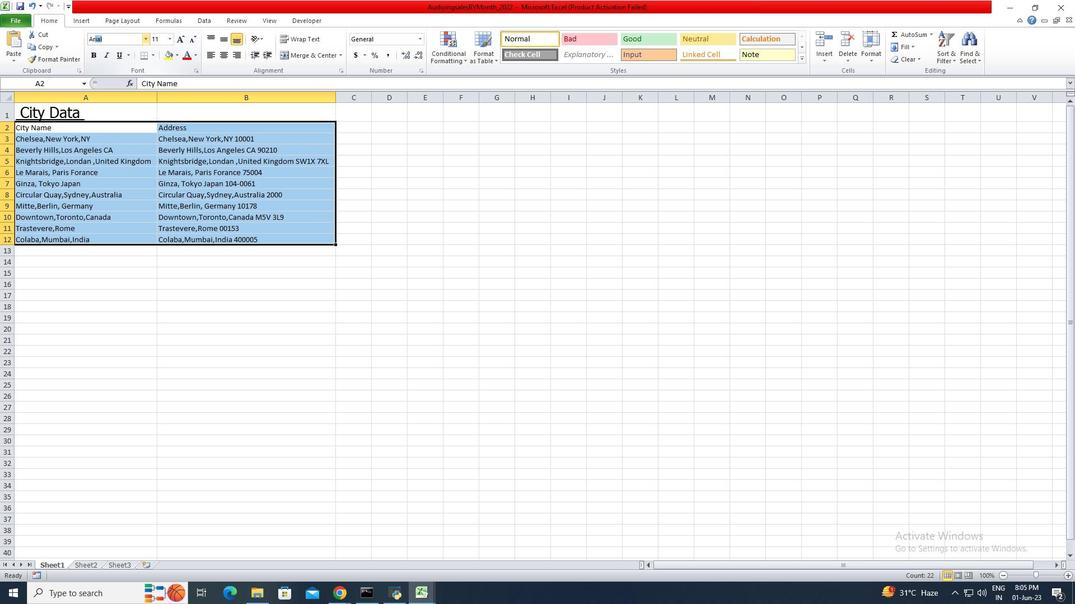 
Action: Mouse moved to (171, 36)
Screenshot: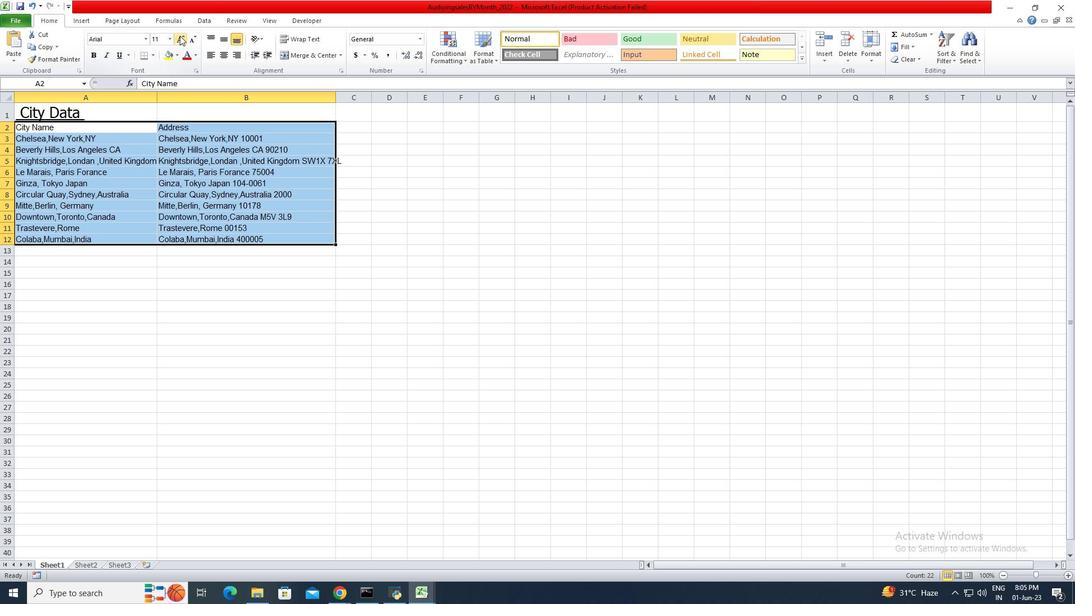
Action: Mouse pressed left at (171, 36)
Screenshot: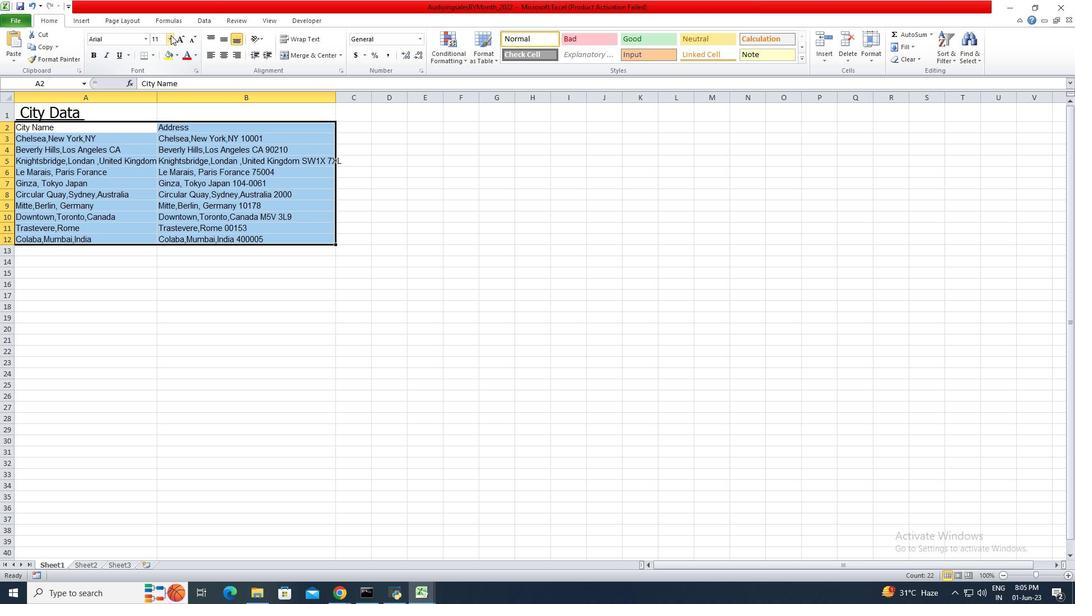 
Action: Mouse moved to (157, 92)
Screenshot: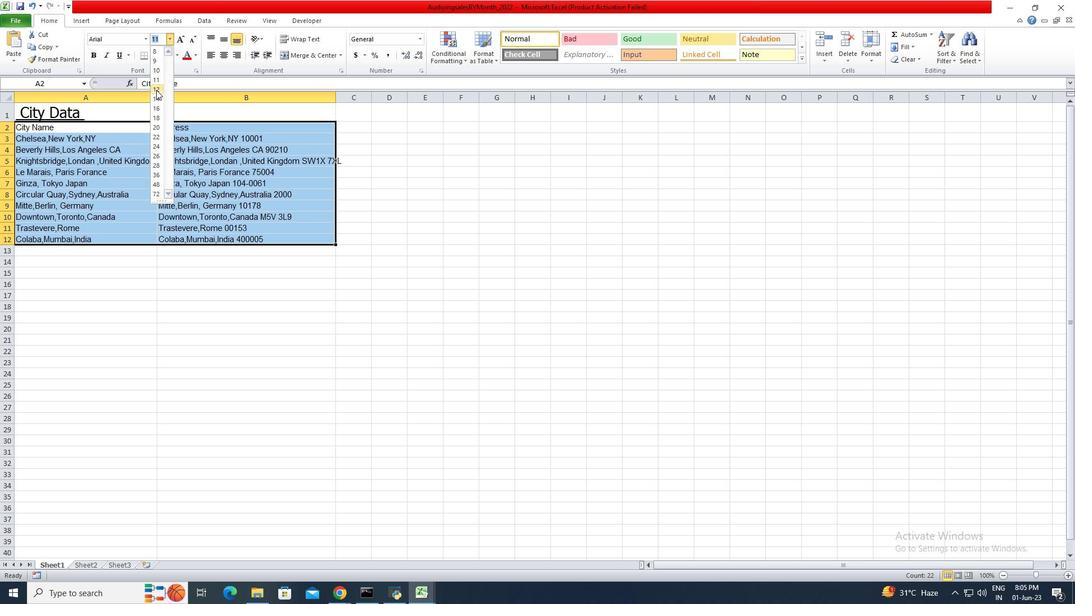 
Action: Mouse pressed left at (157, 92)
Screenshot: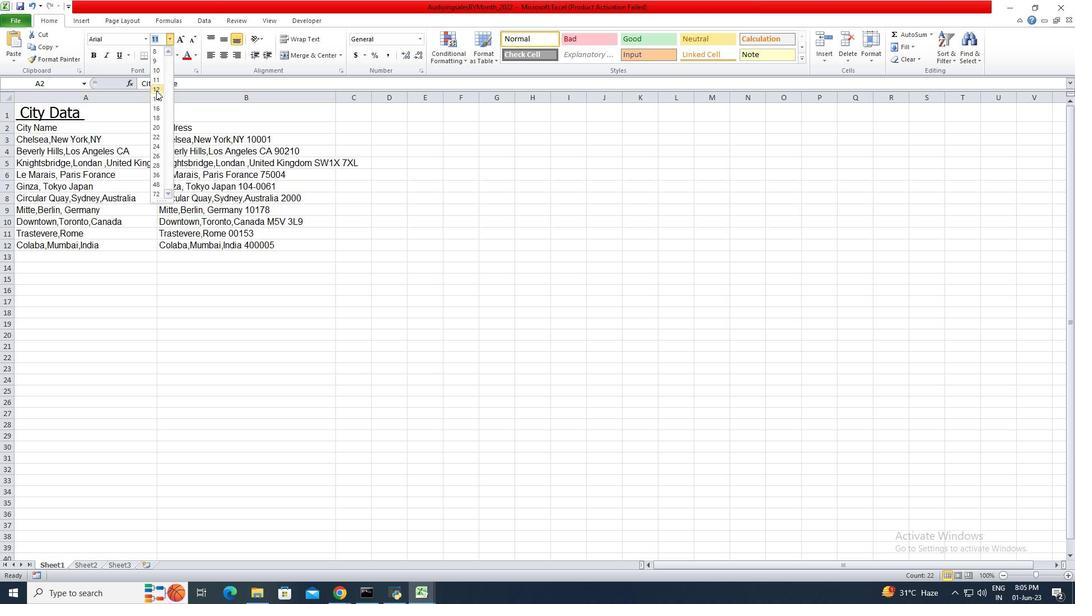 
Action: Mouse moved to (182, 142)
Screenshot: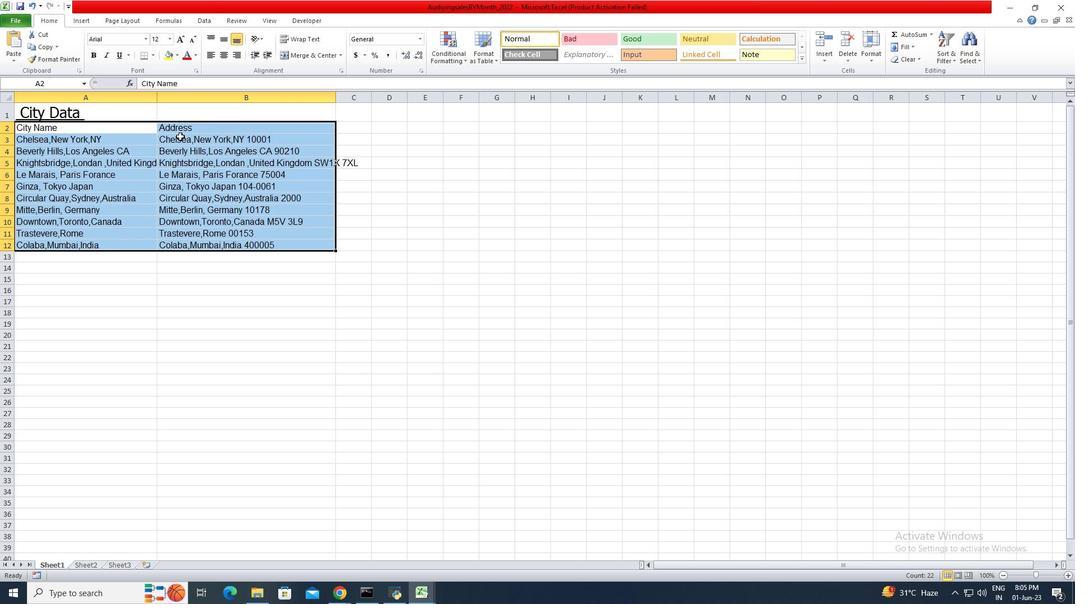 
Action: Mouse pressed left at (182, 142)
Screenshot: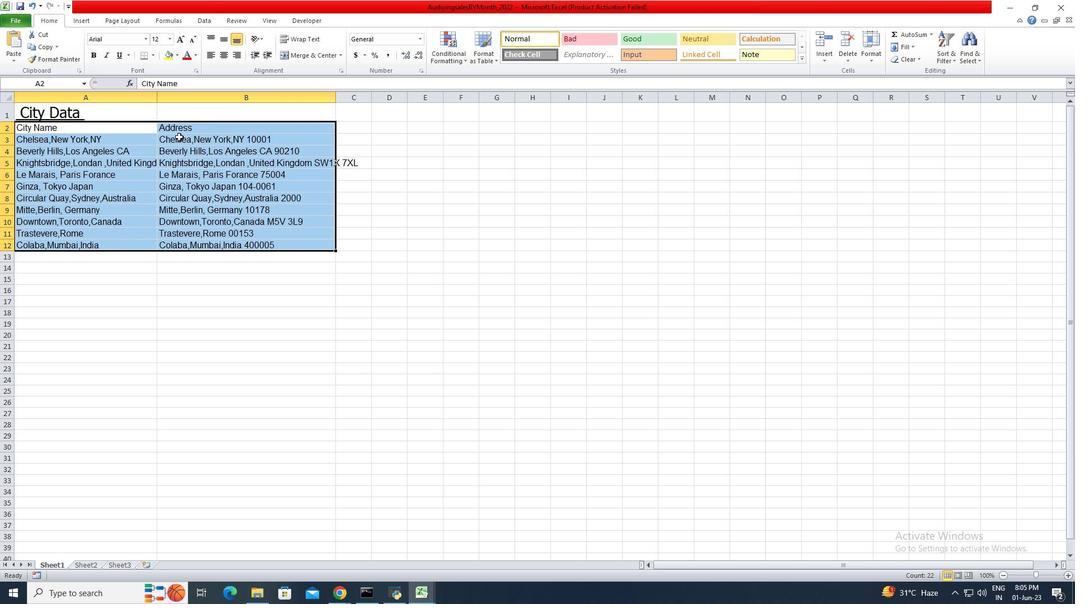 
Action: Mouse moved to (337, 98)
Screenshot: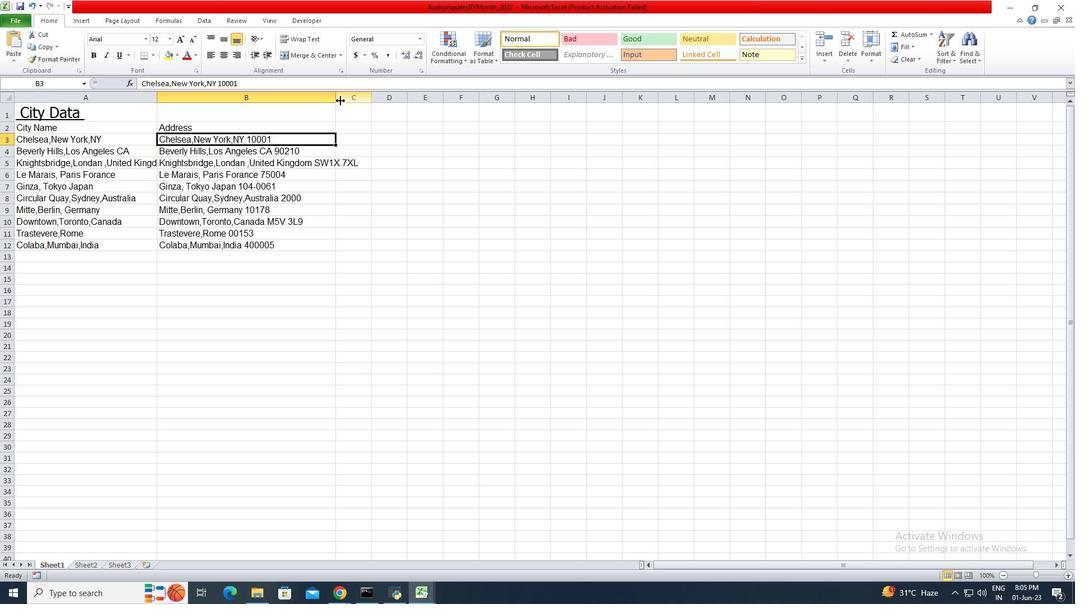 
Action: Mouse pressed left at (337, 98)
Screenshot: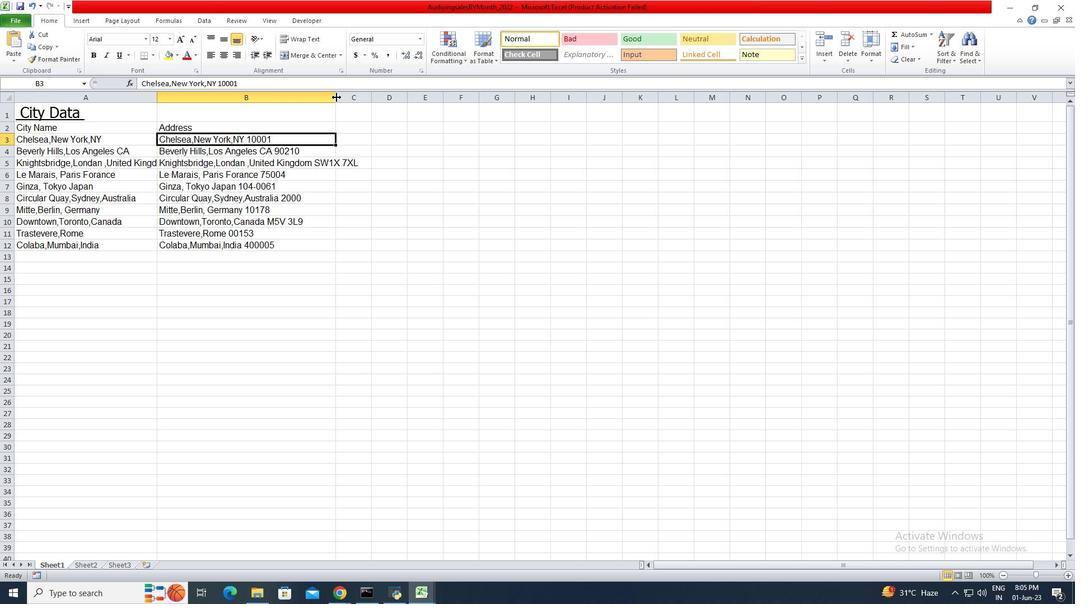 
Action: Mouse pressed left at (337, 98)
Screenshot: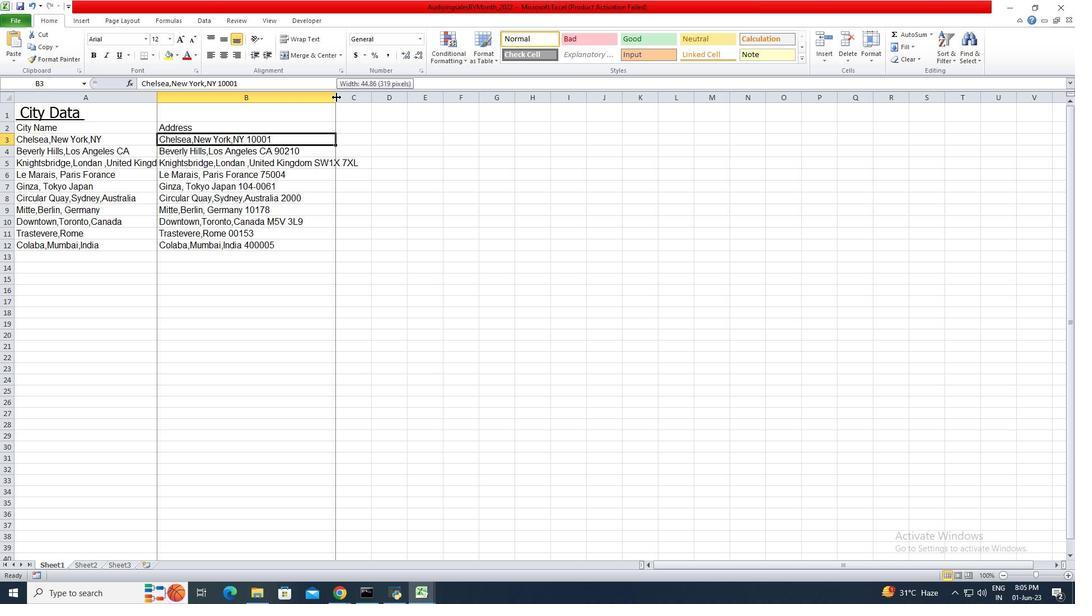 
Action: Mouse moved to (19, 111)
Screenshot: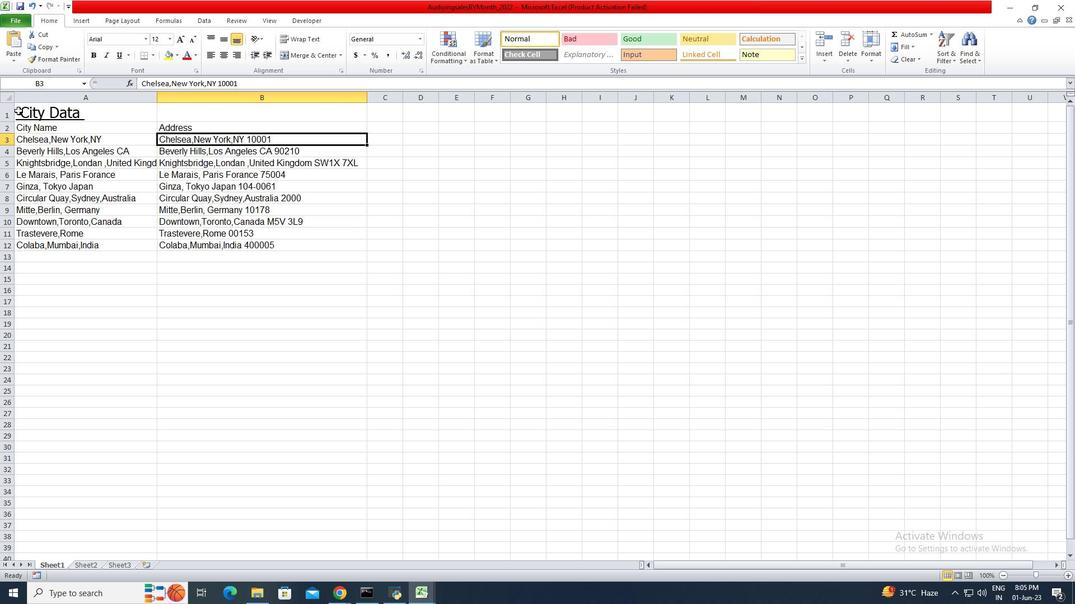 
Action: Mouse pressed left at (19, 111)
Screenshot: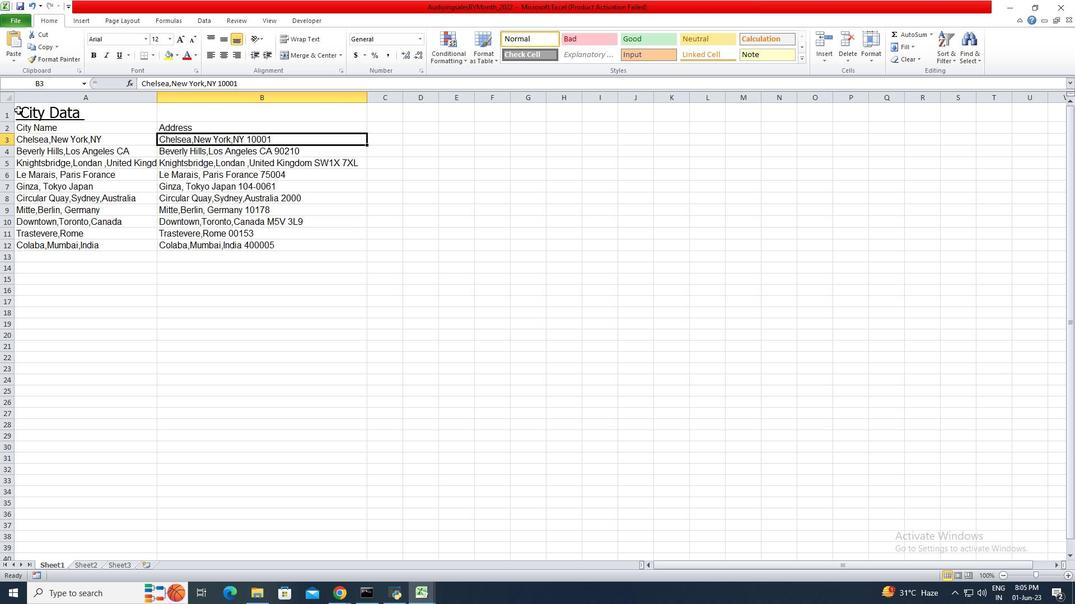 
Action: Mouse moved to (213, 52)
Screenshot: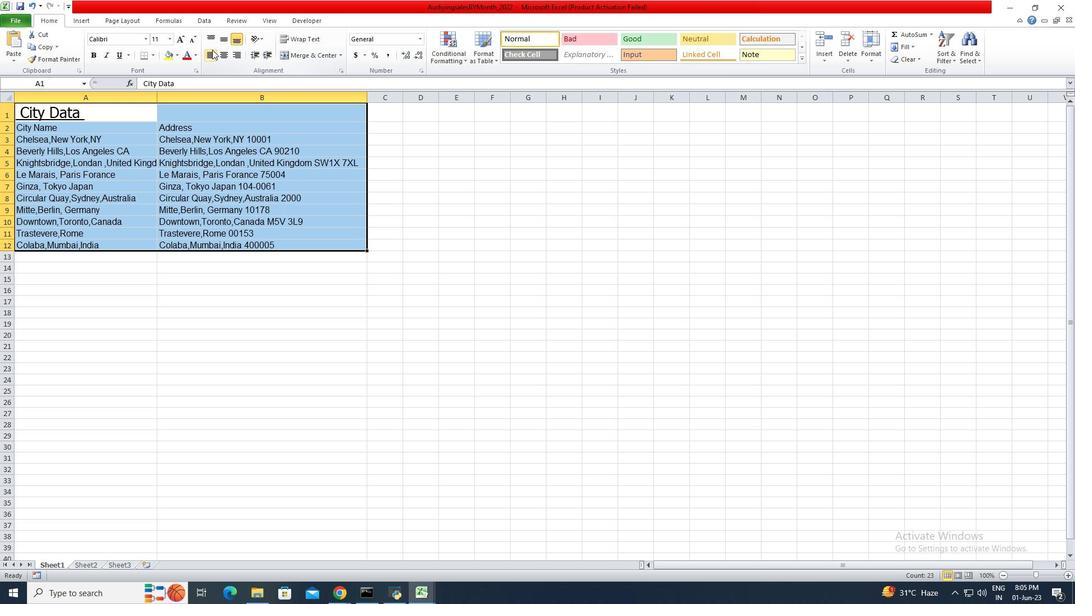 
Action: Mouse pressed left at (213, 52)
Screenshot: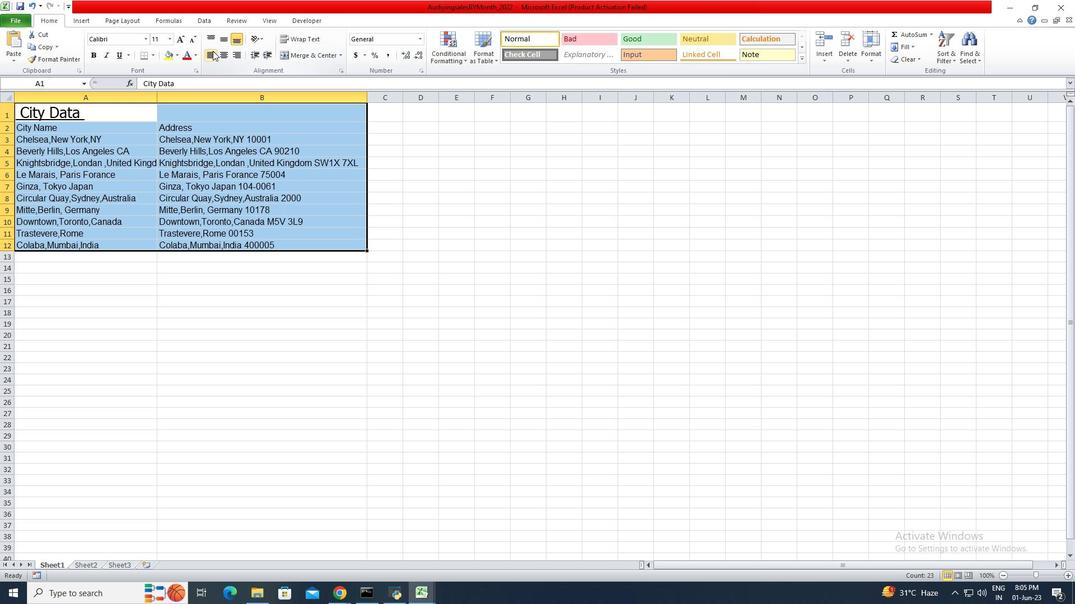 
Action: Mouse pressed left at (213, 52)
Screenshot: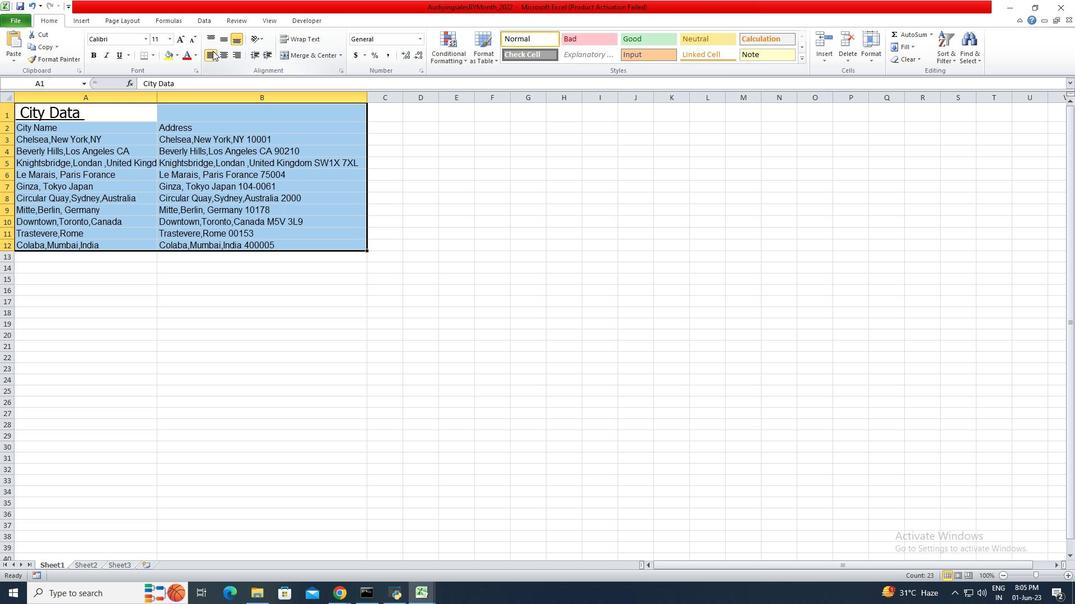 
Action: Mouse pressed left at (213, 52)
Screenshot: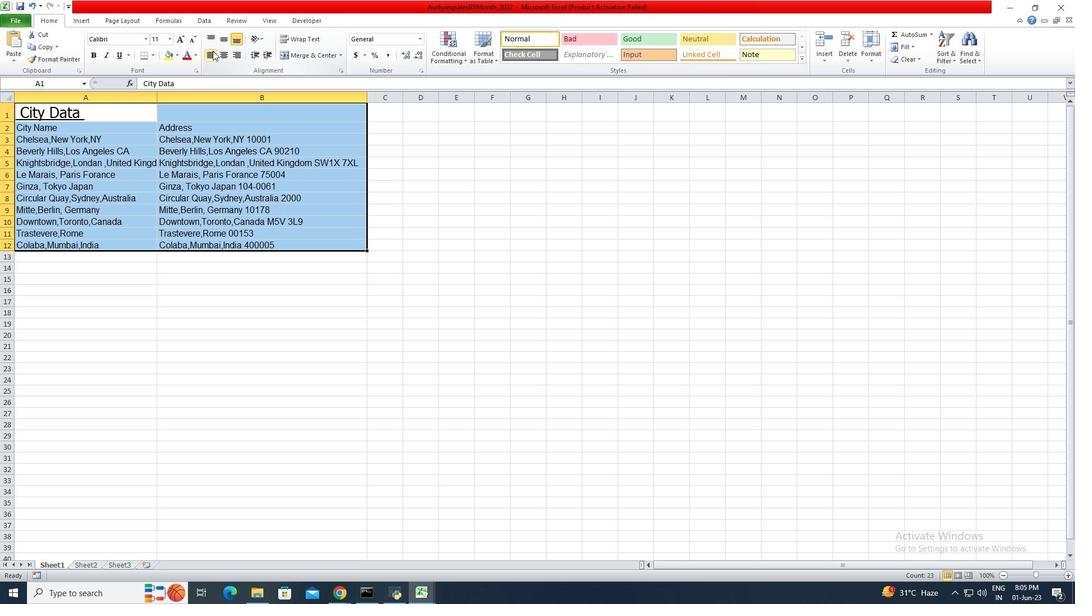 
Action: Mouse pressed left at (213, 52)
Screenshot: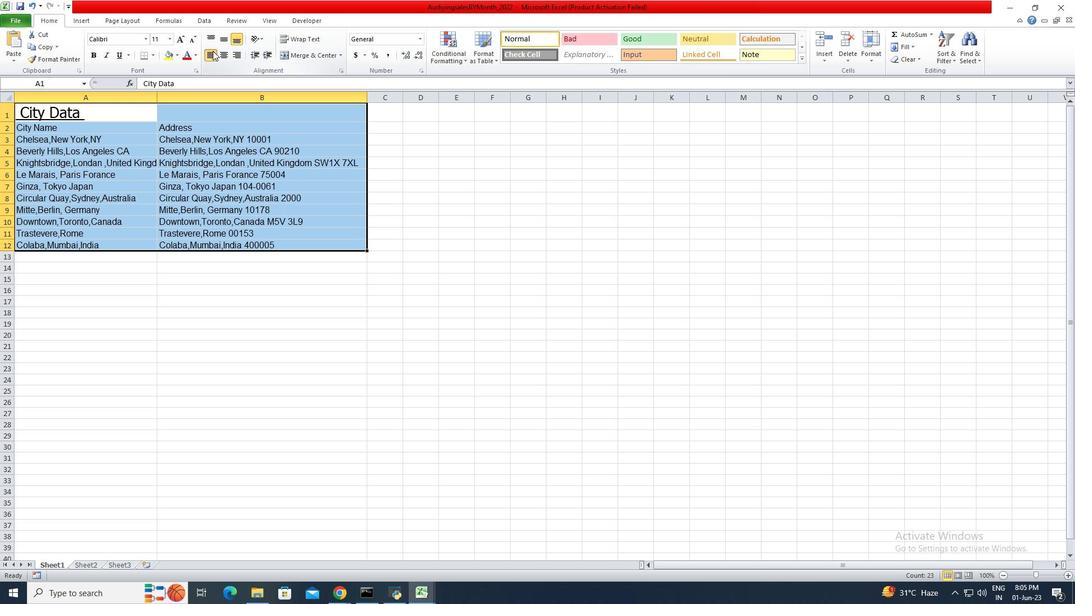 
Action: Mouse pressed left at (213, 52)
Screenshot: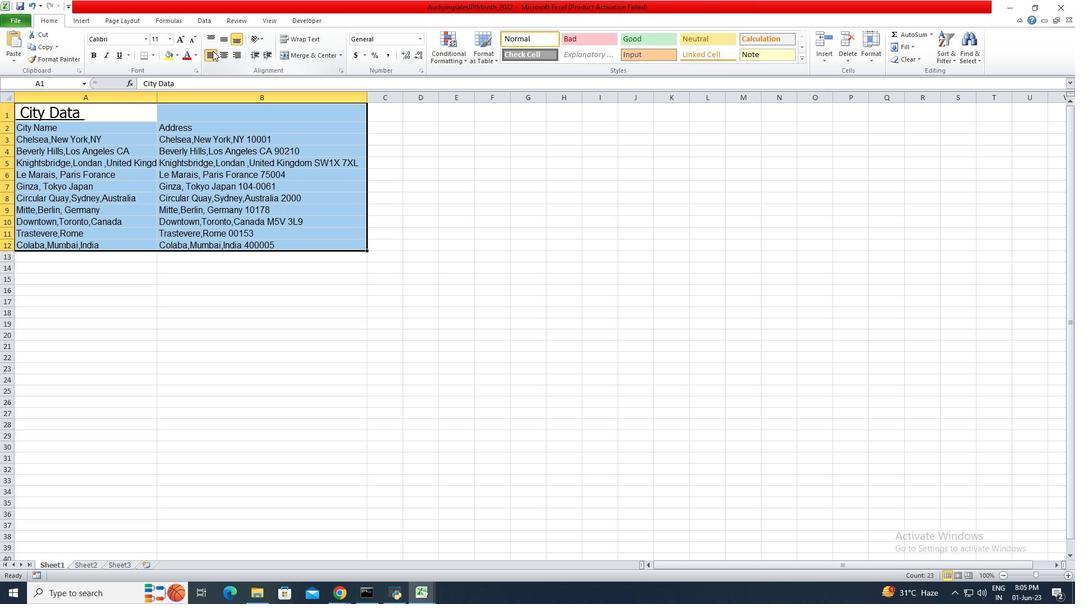 
Action: Mouse moved to (247, 189)
Screenshot: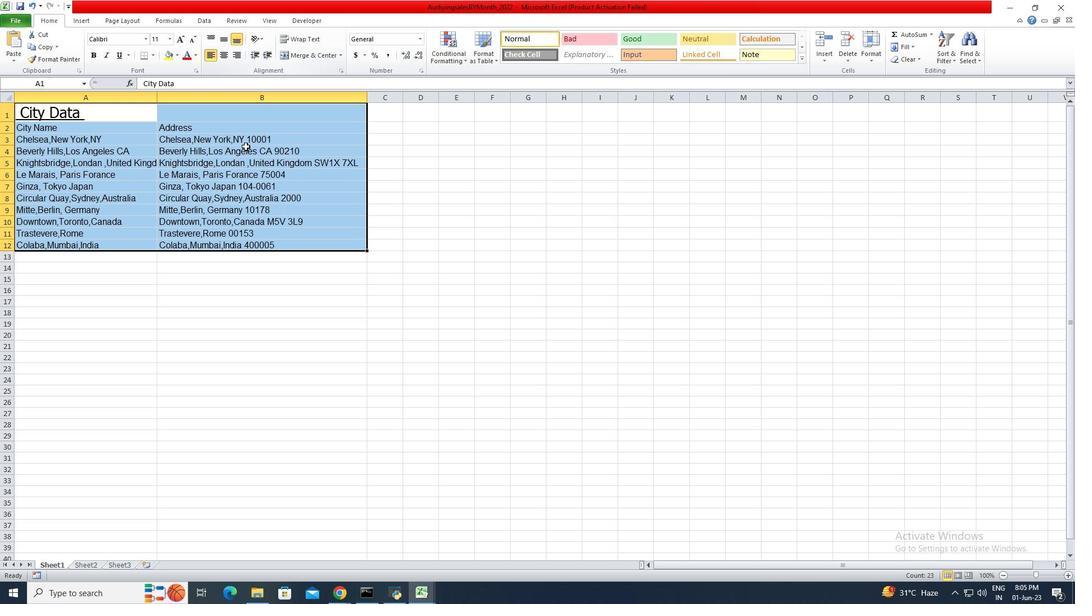 
Action: Mouse pressed left at (247, 189)
Screenshot: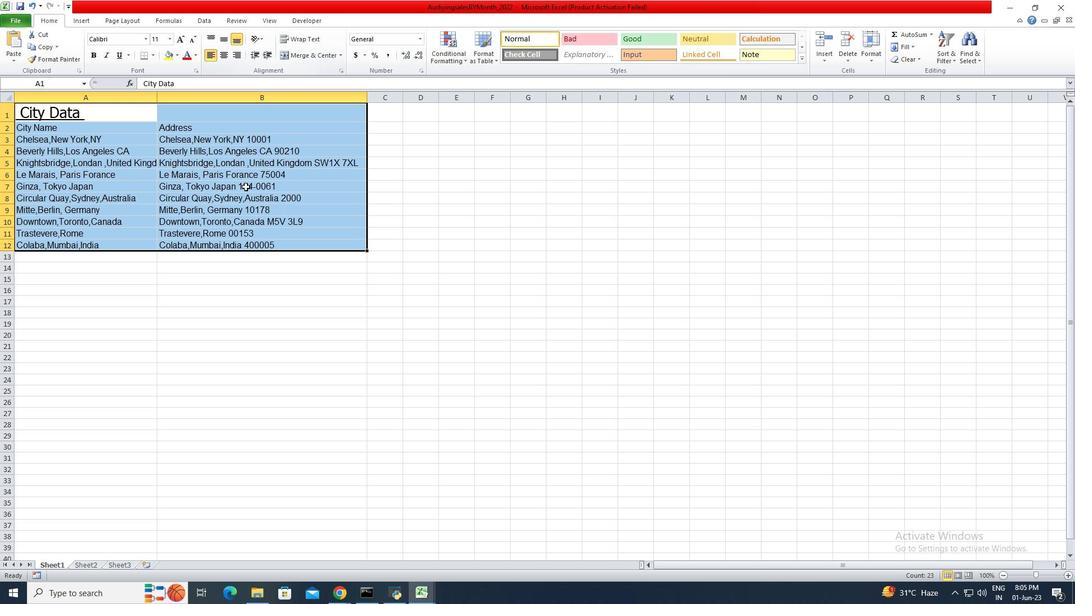 
Action: Mouse moved to (159, 103)
Screenshot: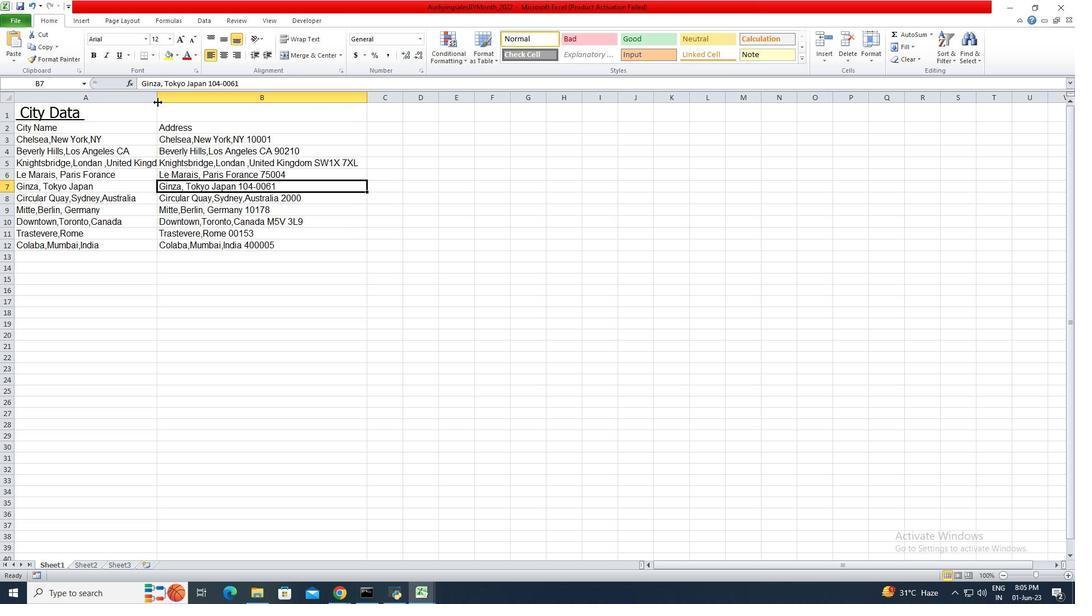
Action: Mouse pressed left at (159, 103)
Screenshot: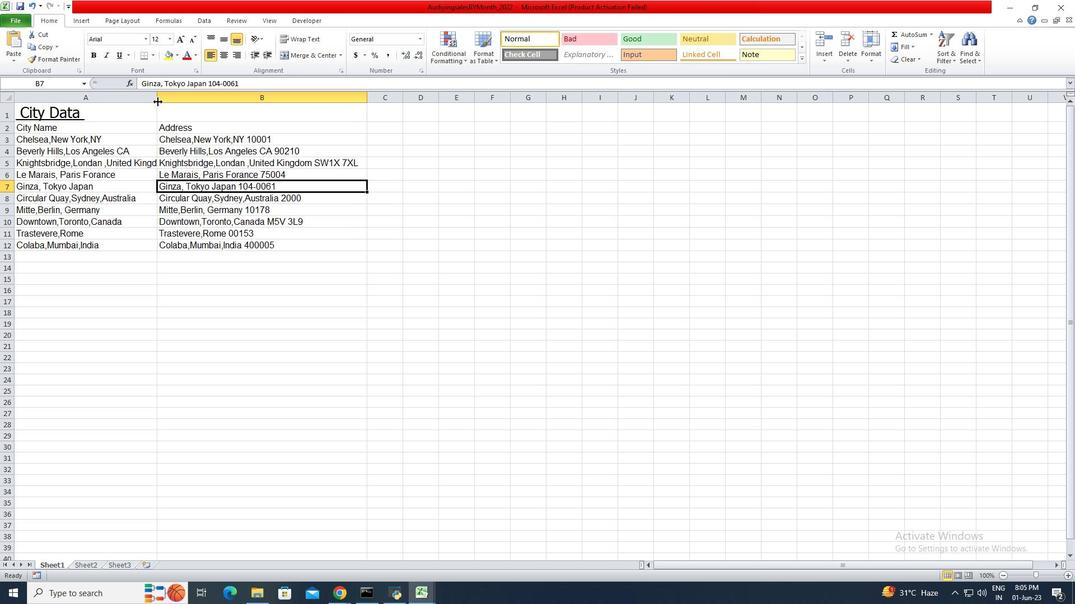 
Action: Mouse pressed left at (159, 103)
Screenshot: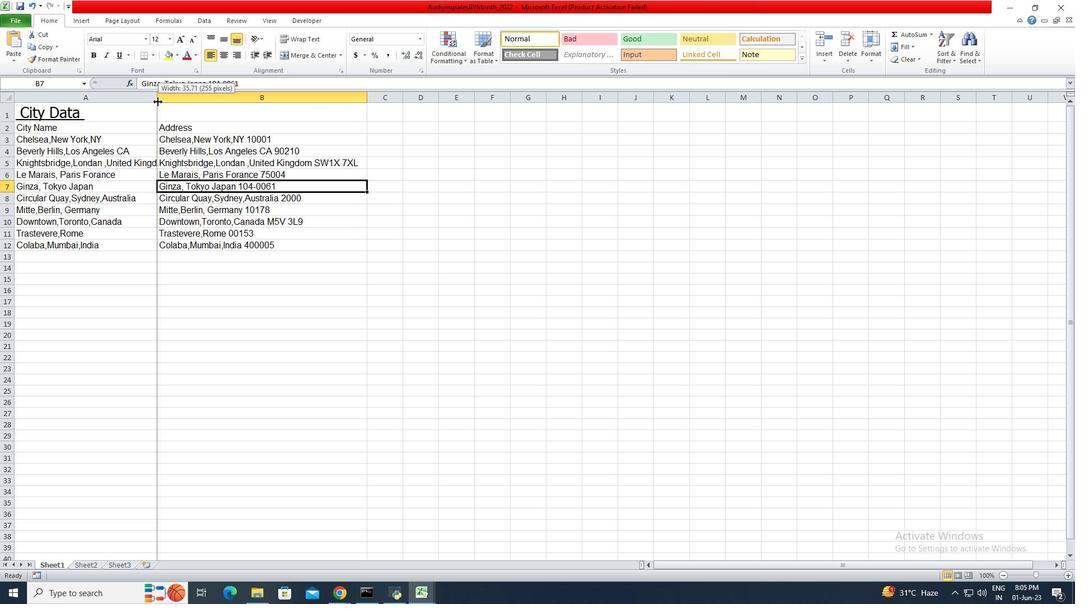 
Action: Mouse pressed left at (159, 103)
Screenshot: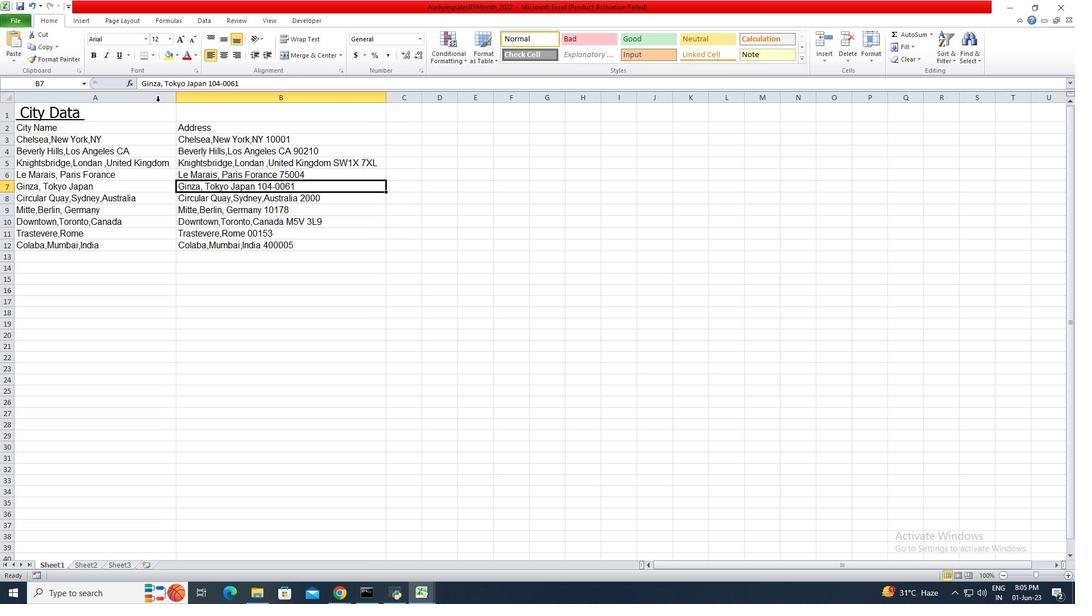 
Action: Mouse moved to (306, 178)
Screenshot: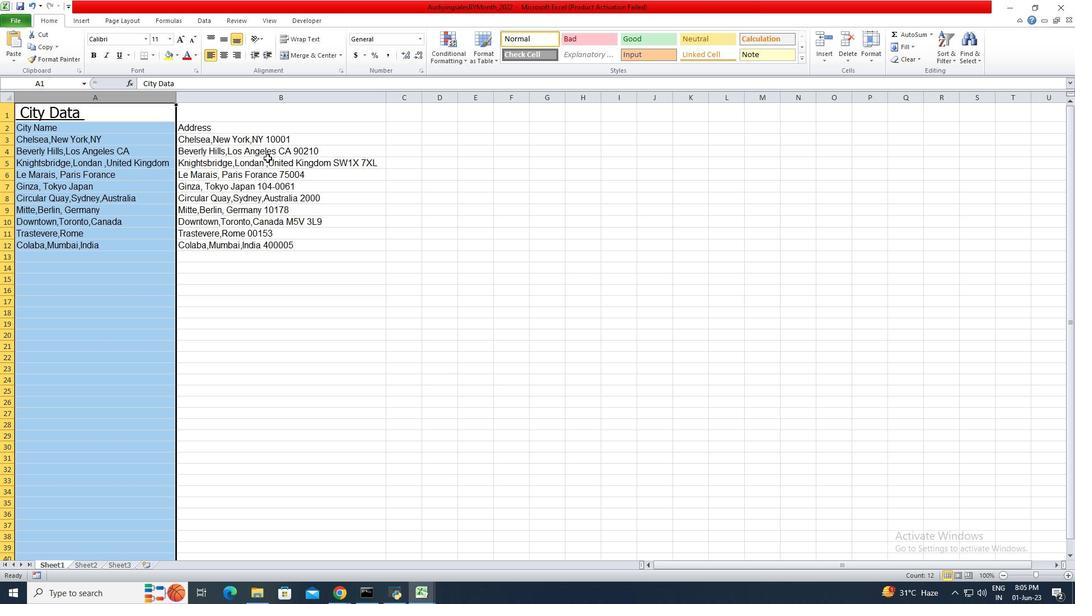 
Action: Mouse pressed left at (306, 178)
Screenshot: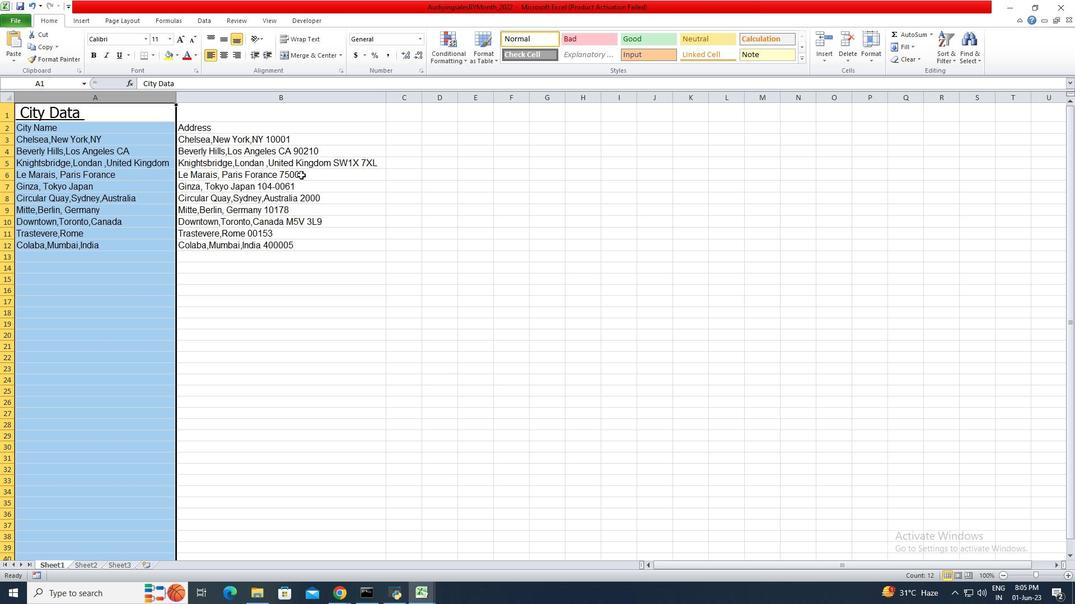 
Action: Mouse moved to (306, 179)
Screenshot: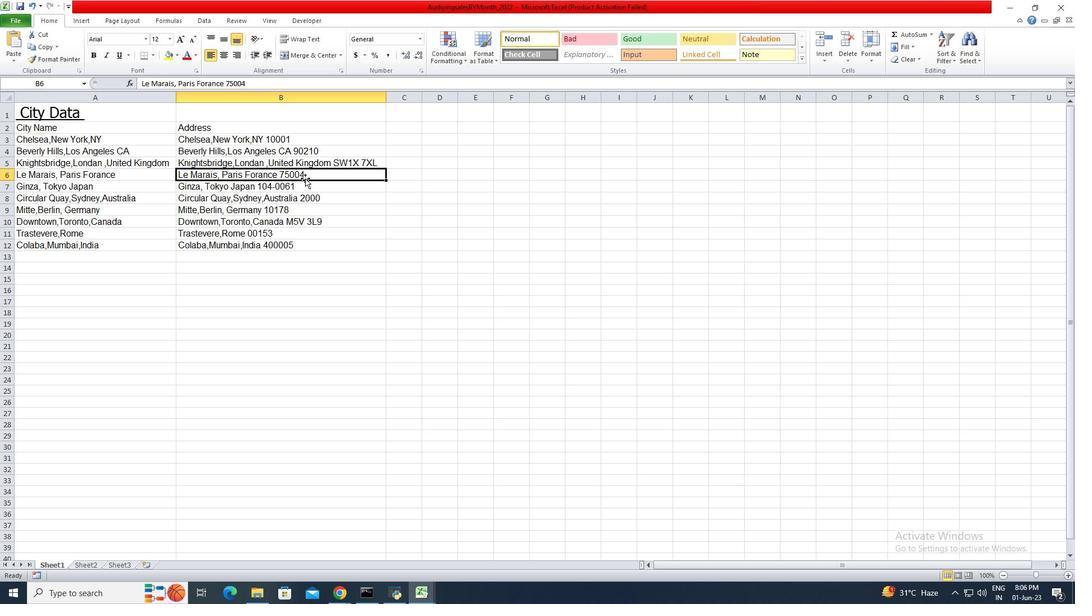 
Action: Key pressed ctrl+S
Screenshot: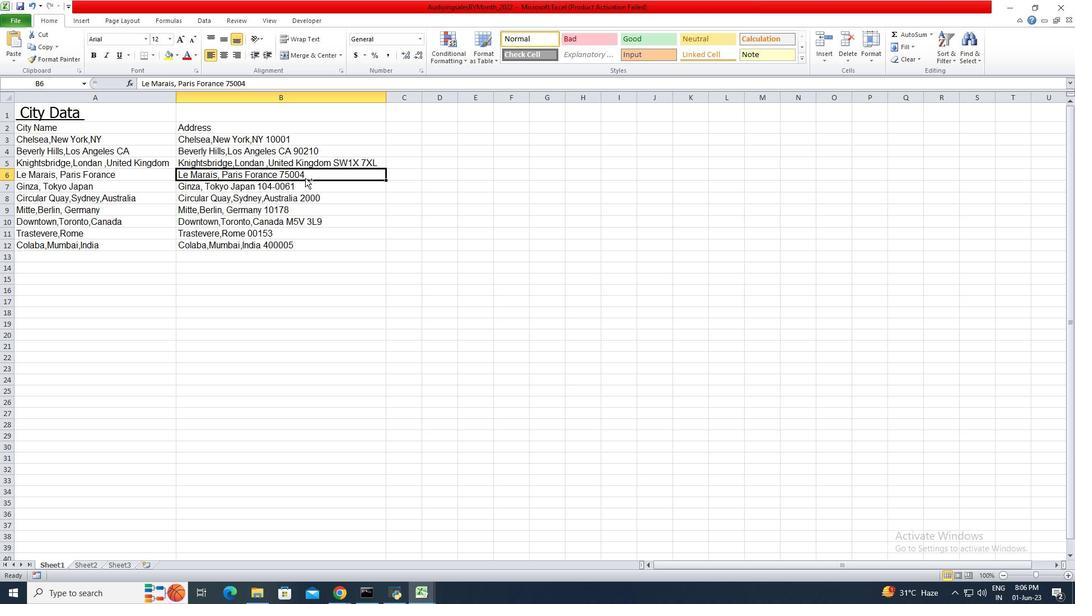 
